 Task: Set up a 2-hour wildlife conservation volunteering experience to protect and care for local wildlife.
Action: Mouse pressed left at (403, 165)
Screenshot: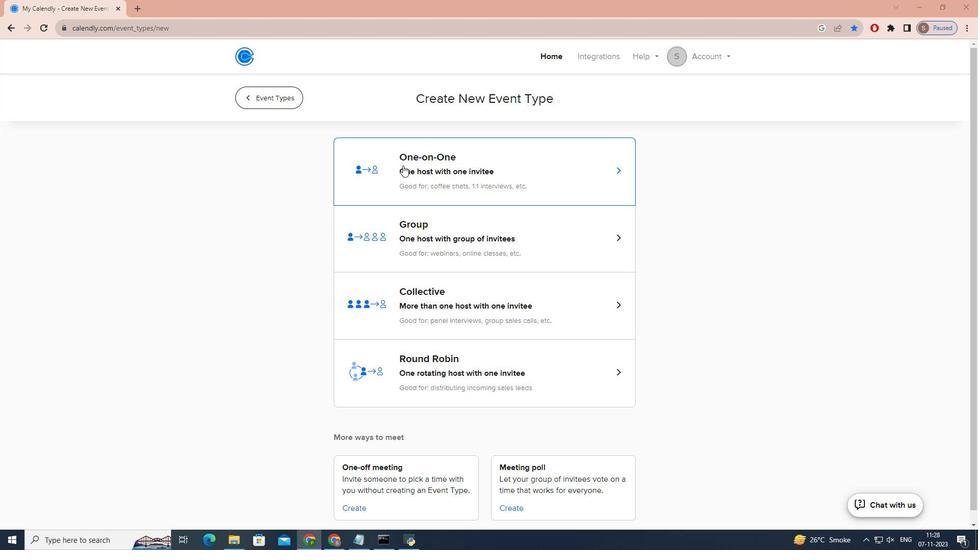 
Action: Key pressed w<Key.caps_lock>ILDLIFE<Key.space><Key.caps_lock>c<Key.caps_lock>ONSERVATION<Key.space><Key.caps_lock>v<Key.caps_lock>OLUNTEERING<Key.space><Key.caps_lock>e<Key.caps_lock>XPERIENCE
Screenshot: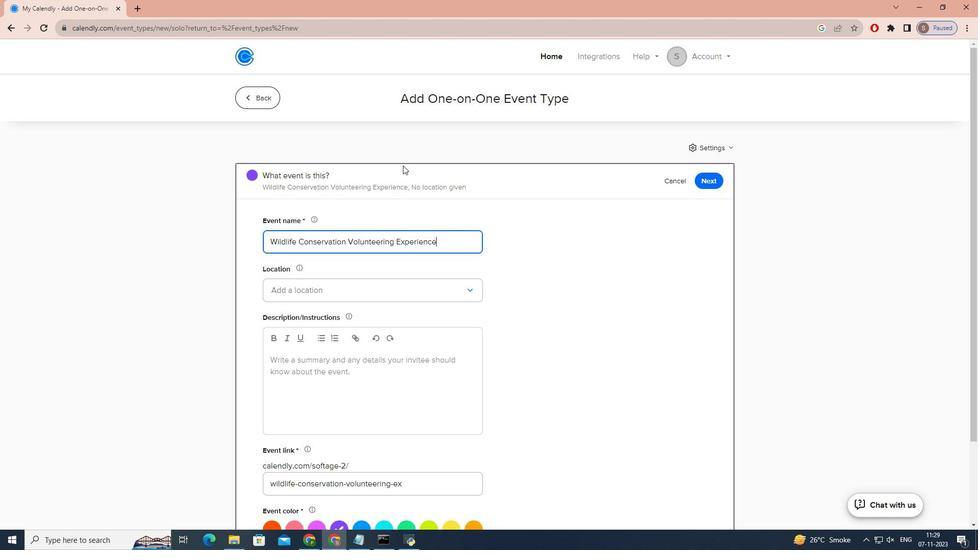 
Action: Mouse moved to (464, 290)
Screenshot: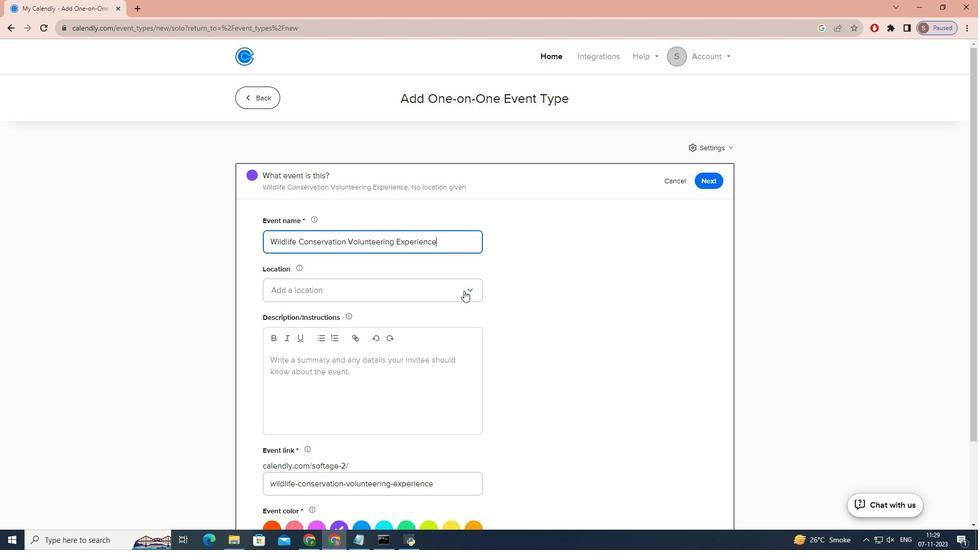 
Action: Mouse pressed left at (464, 290)
Screenshot: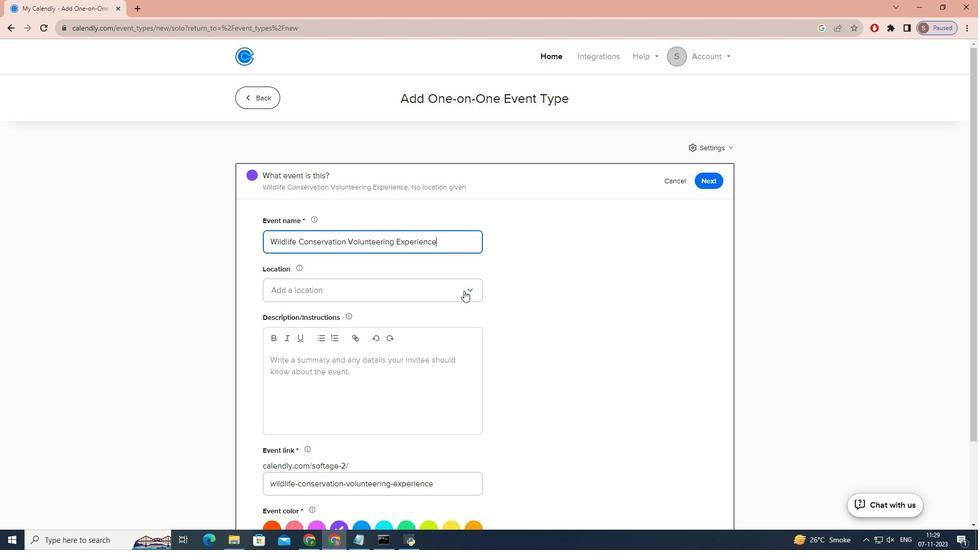 
Action: Mouse moved to (453, 315)
Screenshot: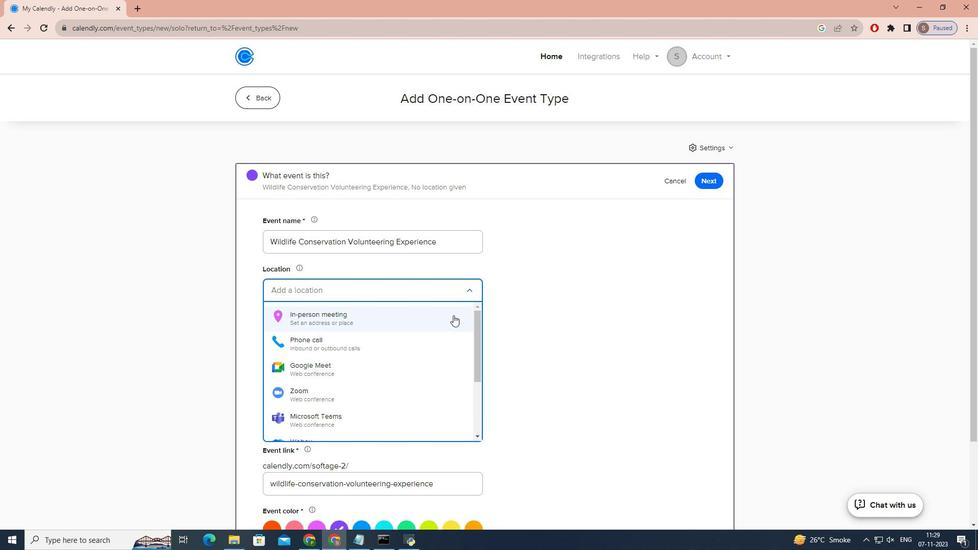 
Action: Mouse pressed left at (453, 315)
Screenshot: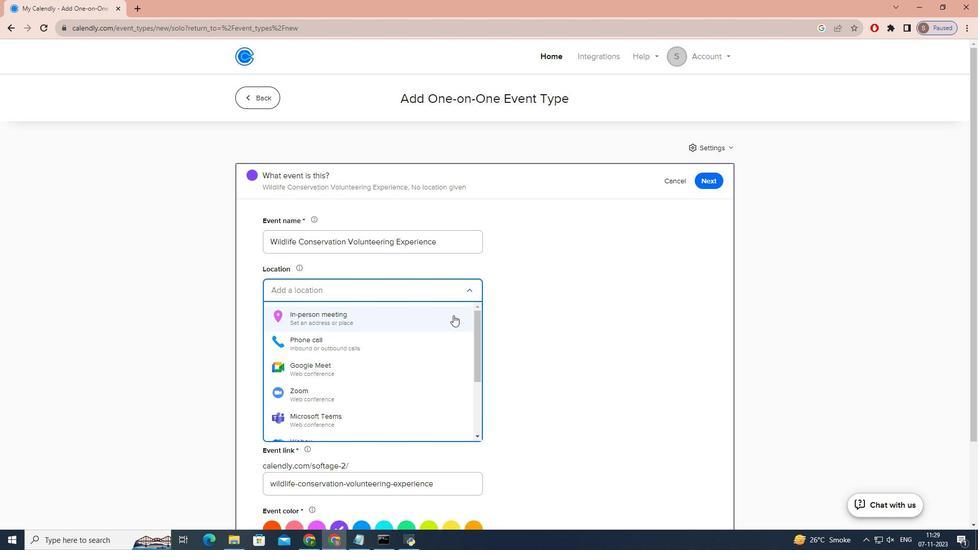 
Action: Mouse moved to (446, 172)
Screenshot: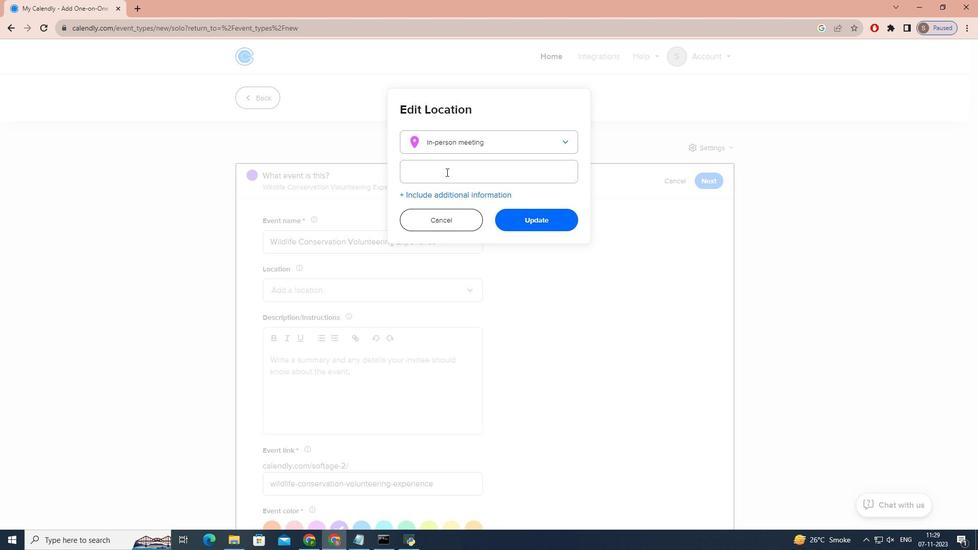 
Action: Mouse pressed left at (446, 172)
Screenshot: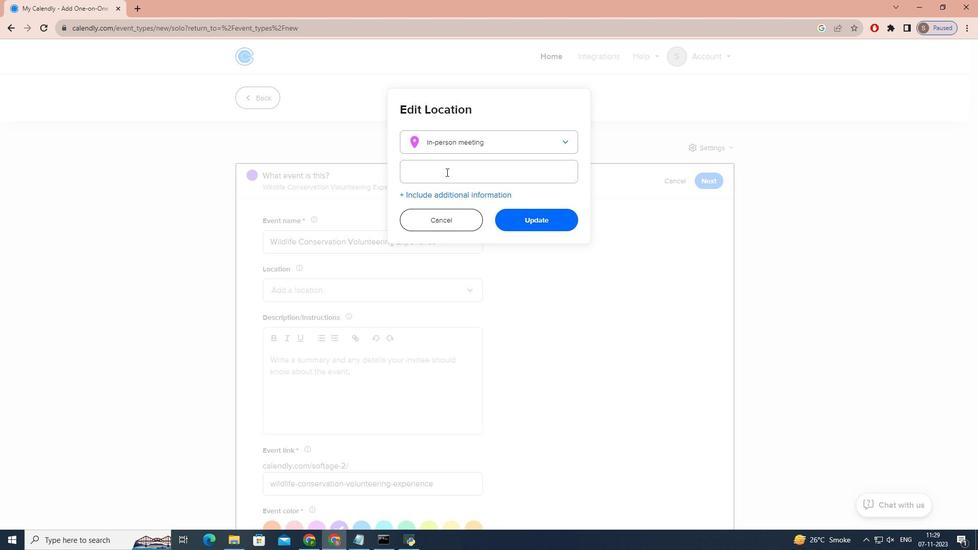 
Action: Key pressed <Key.caps_lock>g<Key.caps_lock>REAT<Key.space><Key.caps_lock>s<Key.caps_lock>MOKY<Key.space><Key.caps_lock>m<Key.caps_lock>OUNTAINS<Key.space>N<Key.backspace><Key.caps_lock>n<Key.caps_lock>ATIONAL<Key.space><Key.caps_lock>p<Key.caps_lock>ARK,<Key.space><Key.caps_lock>n<Key.caps_lock>ORTH<Key.space><Key.caps_lock>c<Key.caps_lock>AROLINA
Screenshot: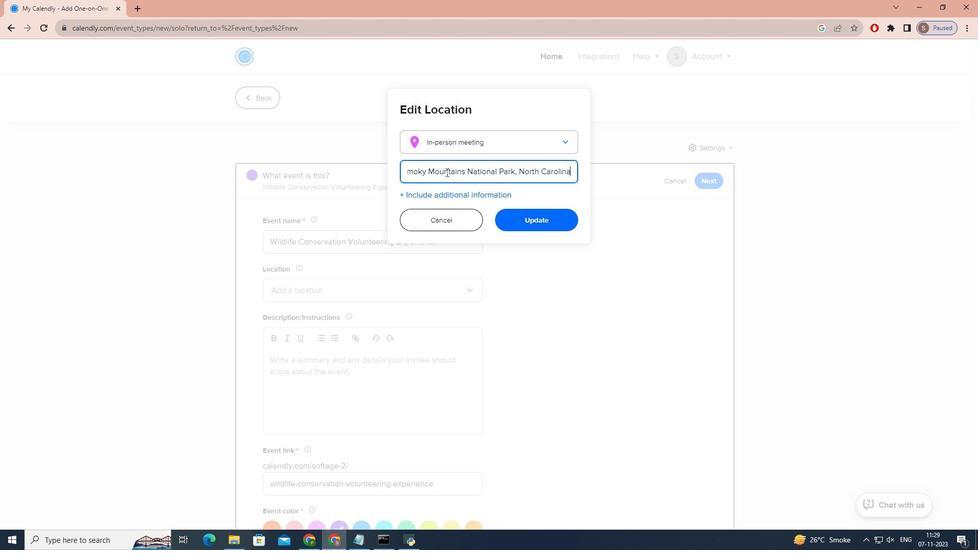 
Action: Mouse moved to (550, 215)
Screenshot: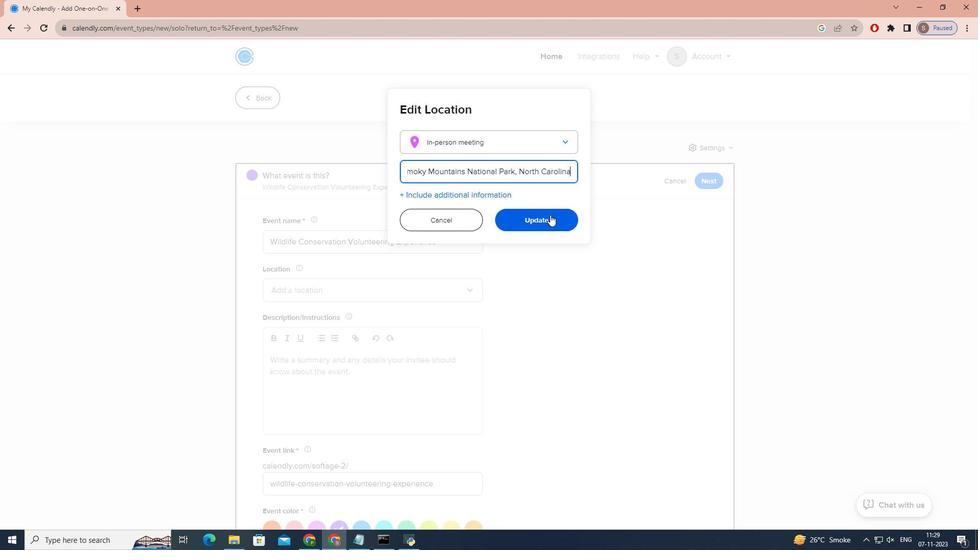 
Action: Mouse pressed left at (550, 215)
Screenshot: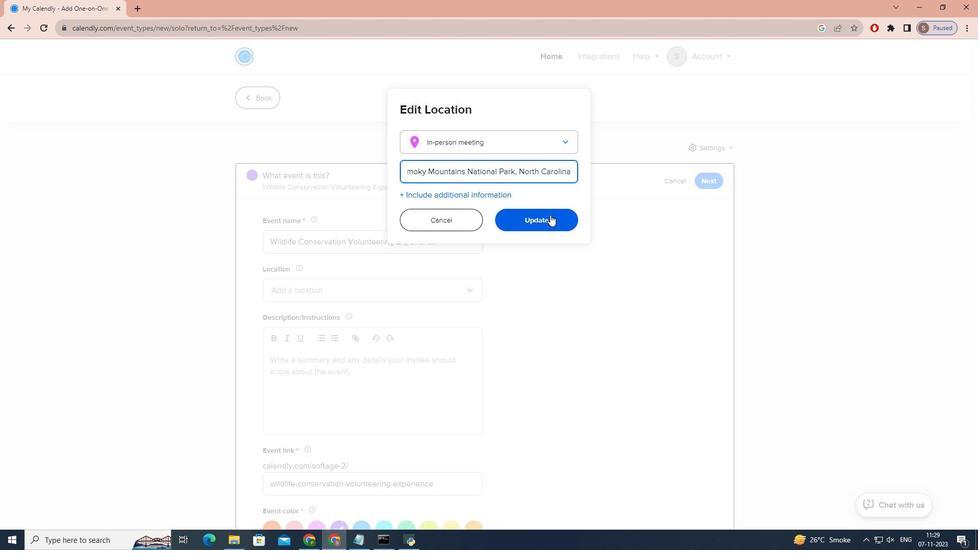 
Action: Mouse moved to (364, 396)
Screenshot: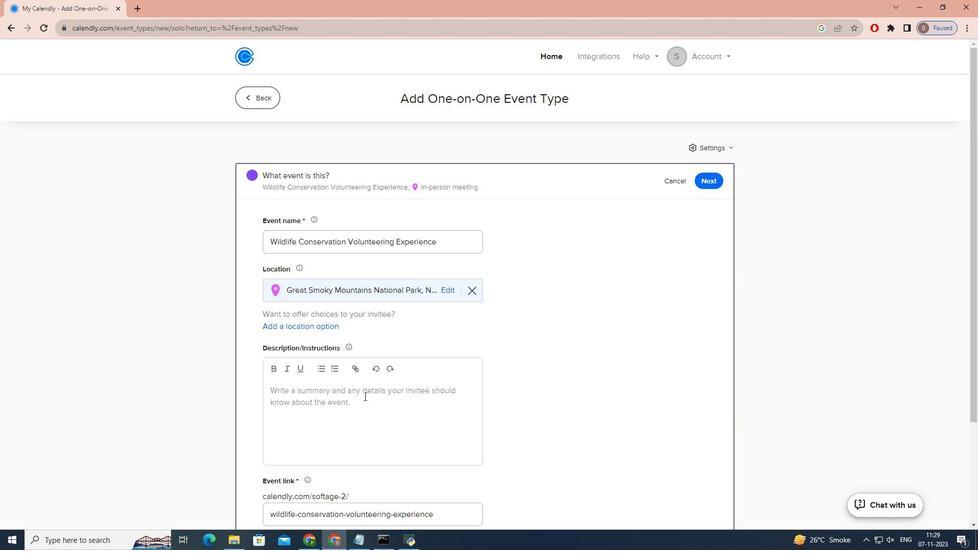
Action: Mouse pressed left at (364, 396)
Screenshot: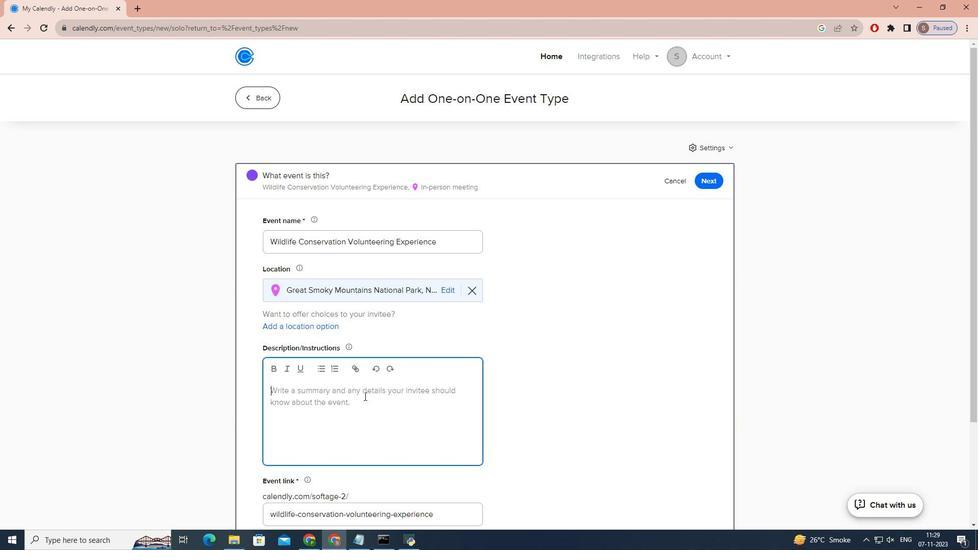 
Action: Key pressed <Key.caps_lock>l<Key.caps_lock>ET'S<Key.space>JOIN<Key.space>FOR<Key.space>A<Key.space><Key.backspace><Key.backspace><Key.backspace><Key.backspace><Key.backspace><Key.backspace>THIS<Key.space>FULFILLING<Key.space>WILDLIFE<Key.space>CONSERVATION<Key.space>VOLUNTEERING<Key.space>EXPERIENCE<Key.space>WHERE<Key.space>U<Key.backspace>YOU<Key.space>CAN<Key.space>MAKE<Key.space>A<Key.space>REAL<Key.space>P<Key.backspace>IMPACT<Key.space>ON<Key.space>THE<Key.space>WELL-BI<Key.backspace>EING<Key.space>OF<Key.space>OUR<Key.space>LOCAL<Key.space>WILDLIFE.<Key.space><Key.caps_lock>w<Key.caps_lock>HETHER<Key.space>YOU'RE<Key.space>A<Key.space>NATURE<Key.space>ENTHUSIAST,<Key.space>MANI<Key.backspace><Key.backspace><Key.backspace><Key.backspace>ANIMAL<Key.space>LOVER,<Key.space>OR<Key.space>SIMPLY<Key.space>LOOKING<Key.space>FOR<Key.space>A<Key.space>MEANINGFUL<Key.space>WQAY<Key.space>TO<Key.space>GIVE<Key.space>BACK<Key.space>TO<Key.space>YOUR<Key.space>COMMUNITY,<Key.space>THIS<Key.space>EVENT<Key.space>IS<Key.space>PERFECT<Key.space>FOR<Key.space>YOU<Key.shift>!<Key.space>
Screenshot: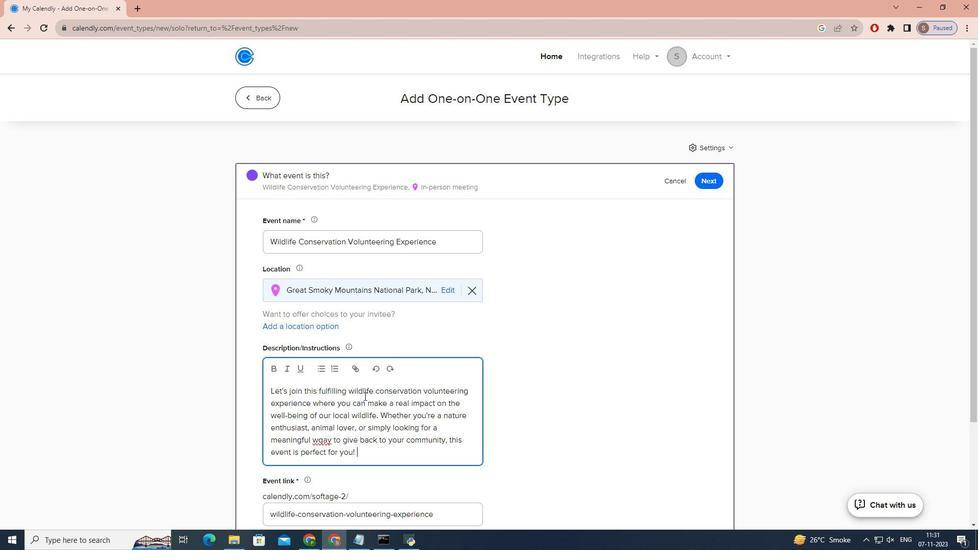 
Action: Mouse moved to (324, 442)
Screenshot: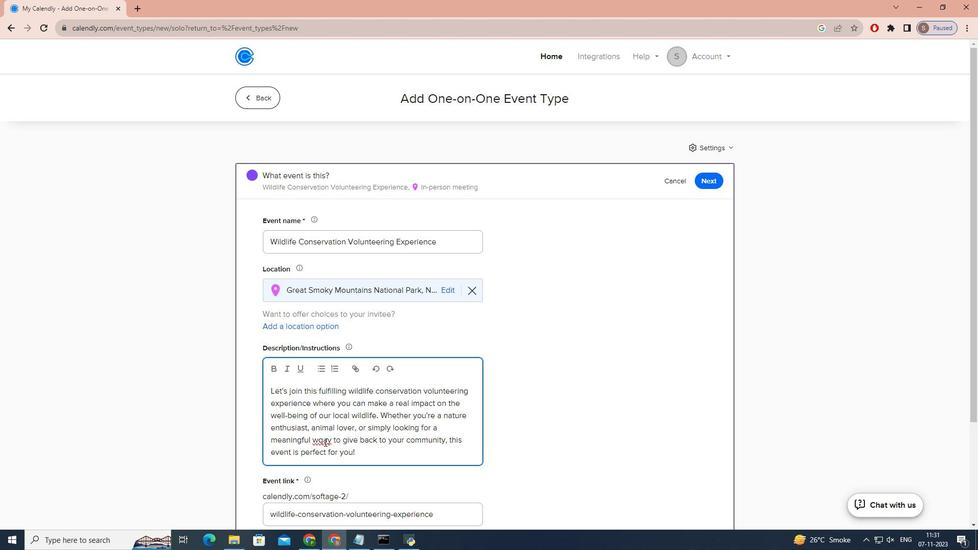 
Action: Mouse pressed left at (324, 442)
Screenshot: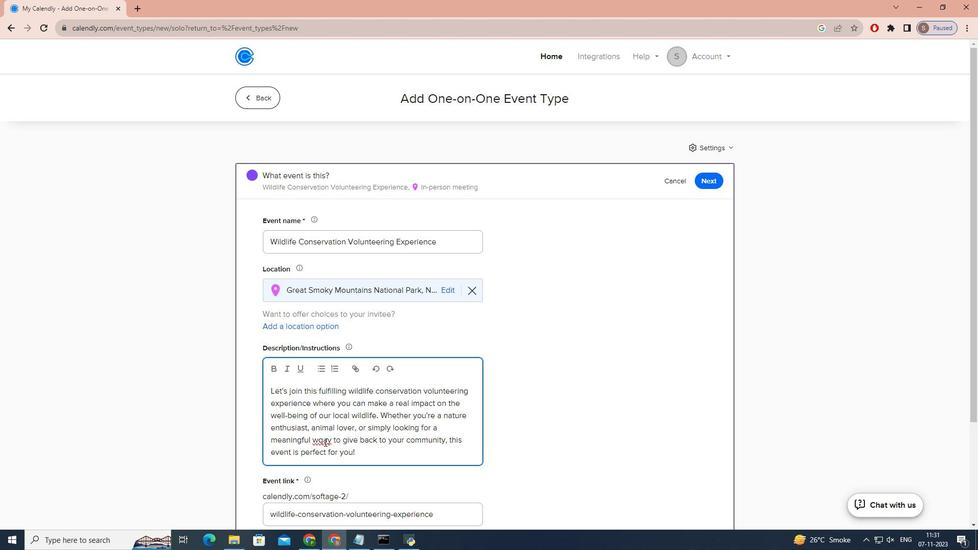 
Action: Key pressed <Key.backspace>
Screenshot: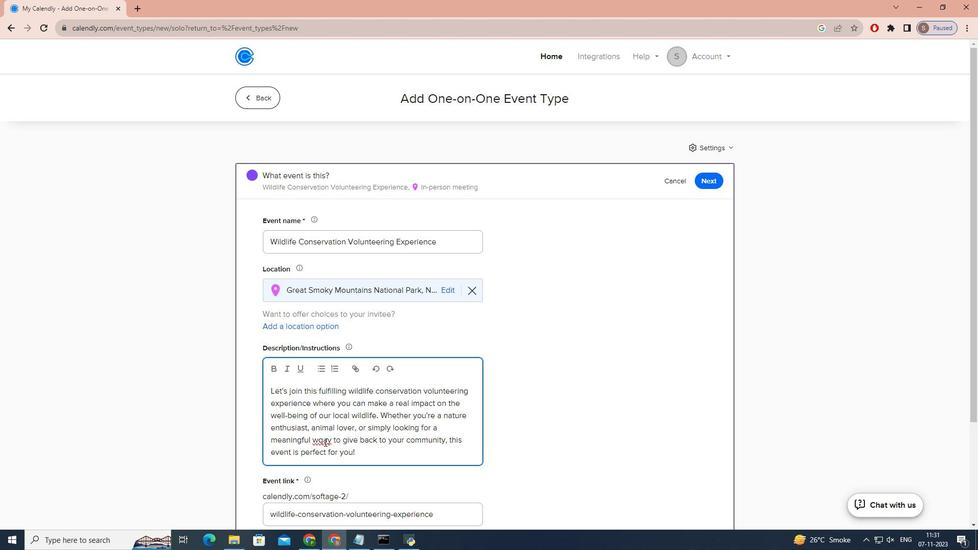 
Action: Mouse moved to (372, 456)
Screenshot: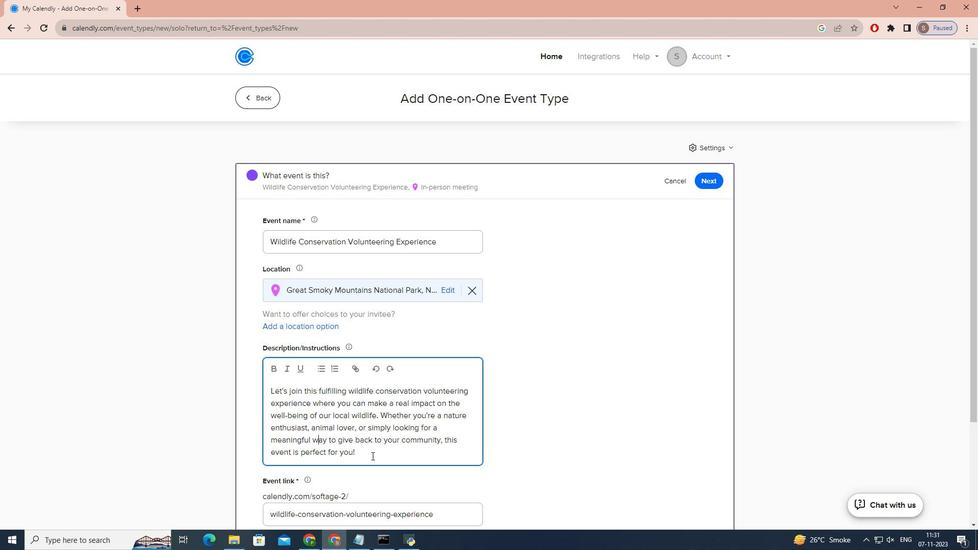 
Action: Mouse pressed left at (372, 456)
Screenshot: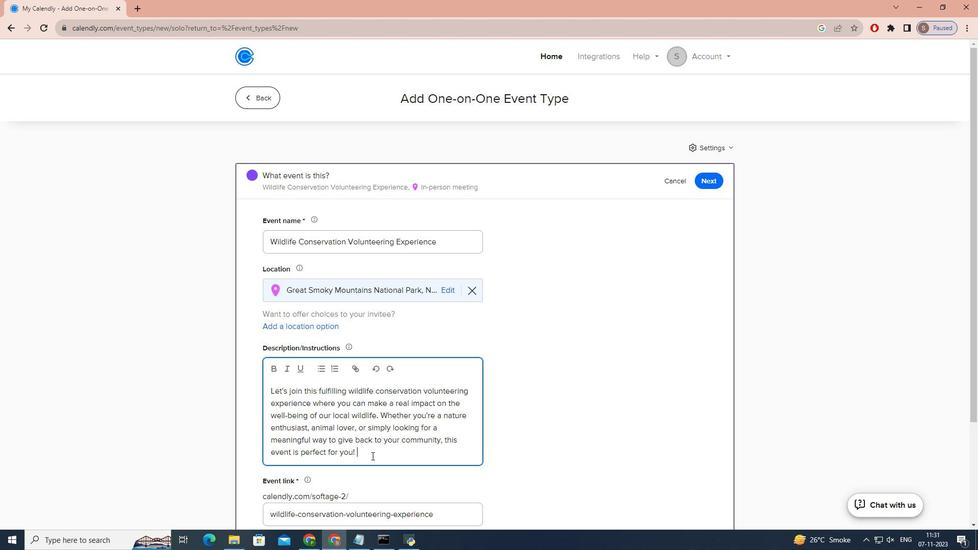 
Action: Mouse moved to (372, 454)
Screenshot: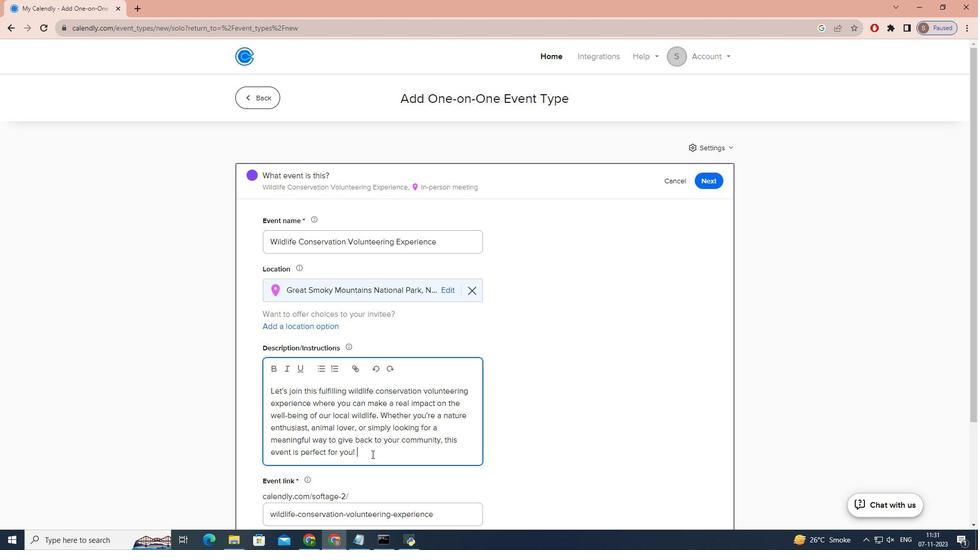 
Action: Key pressed <Key.enter><Key.caps_lock>d<Key.caps_lock>URING<Key.space>THIS<Key.space>VOLUNTEERING<Key.space>EXPERIENCE
Screenshot: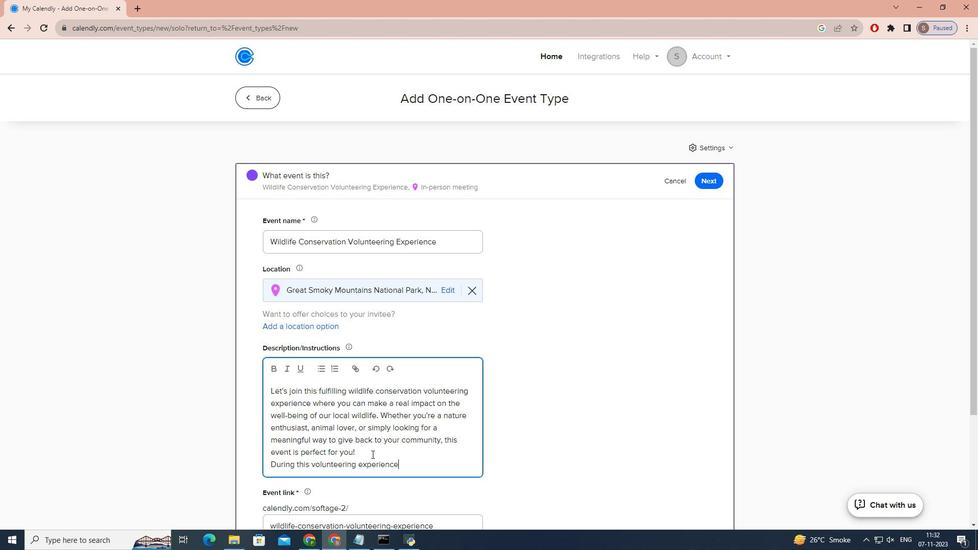 
Action: Mouse moved to (371, 454)
Screenshot: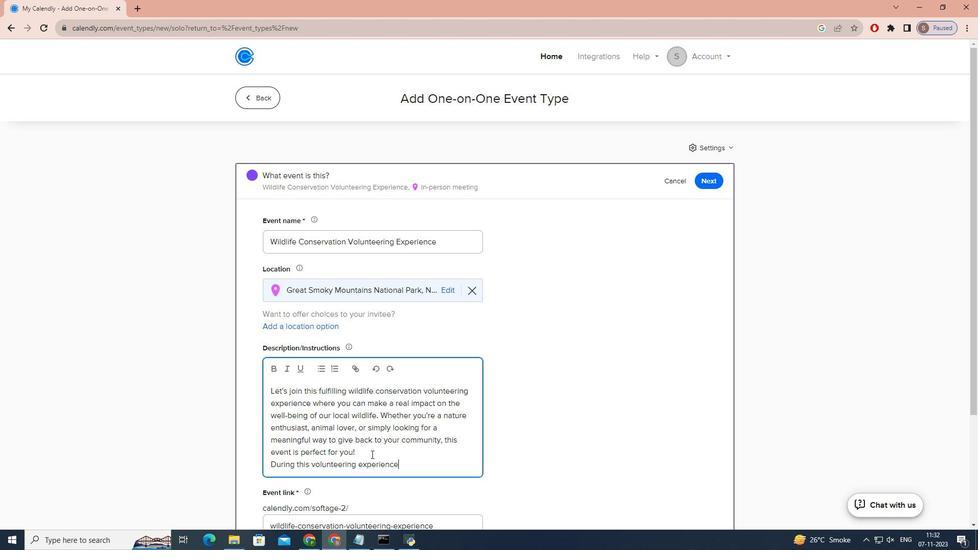 
Action: Key pressed ,<Key.space>YOU'LL<Key.space>HAVE<Key.space>THE<Key.space>OPPORTUNITY<Key.space>TO<Key.space>ACTIVELY<Key.space>PRATICIPATE<Key.space>IN<Key.space>THE<Key.space>CONSEV<Key.backspace>RVATION<Key.space>
Screenshot: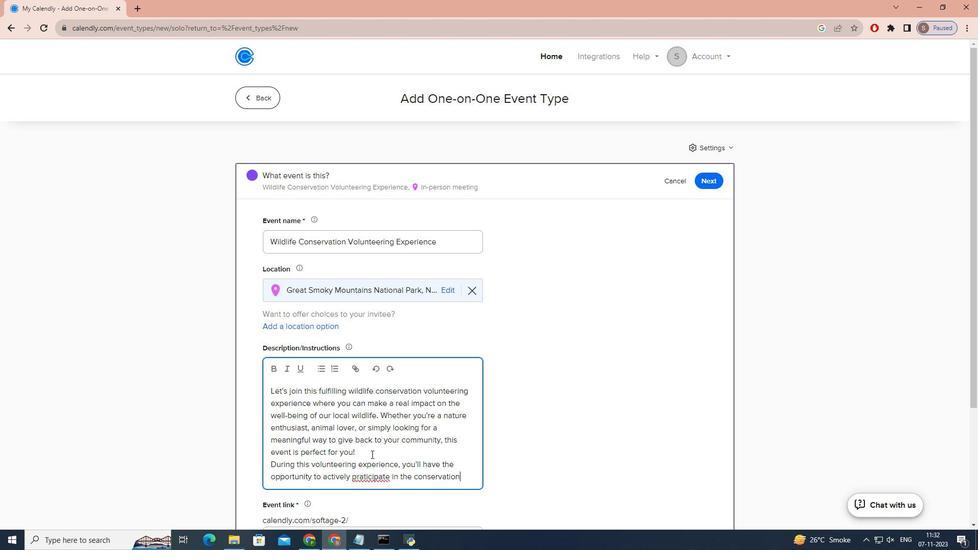 
Action: Mouse moved to (358, 479)
Screenshot: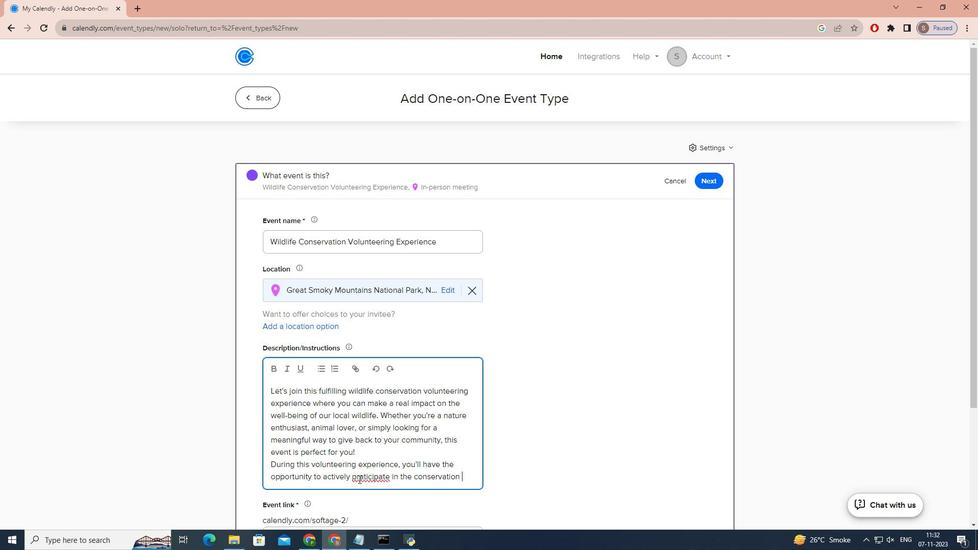 
Action: Mouse pressed left at (358, 479)
Screenshot: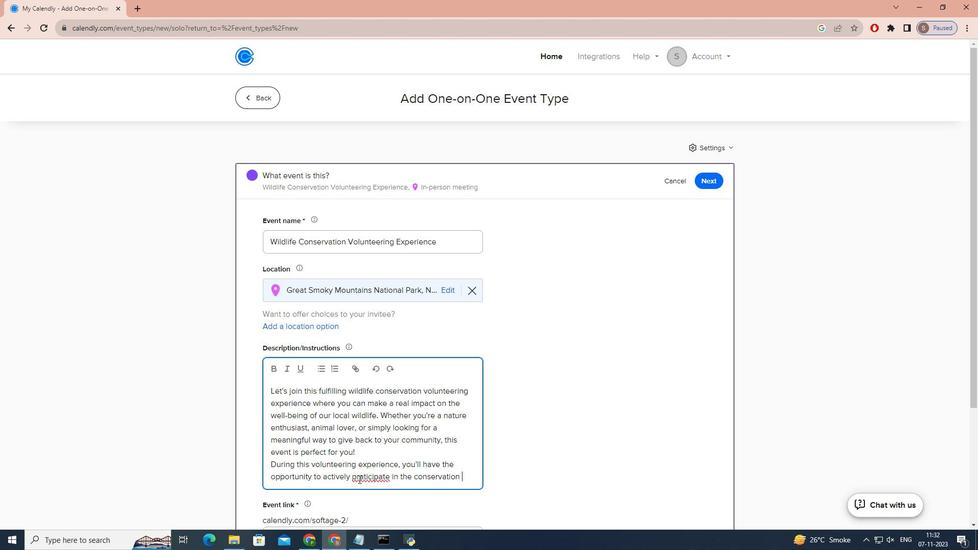 
Action: Key pressed <Key.backspace><Key.right>R
Screenshot: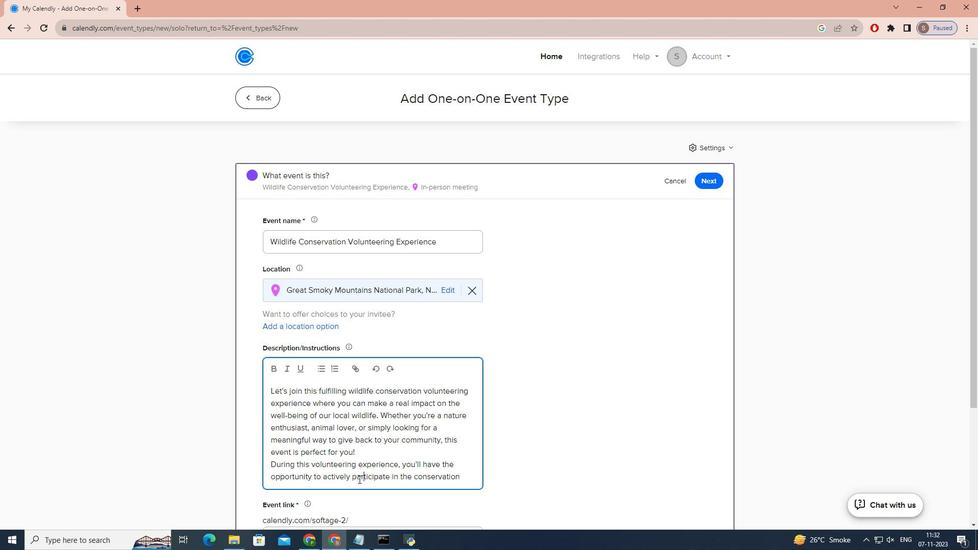 
Action: Mouse moved to (476, 480)
Screenshot: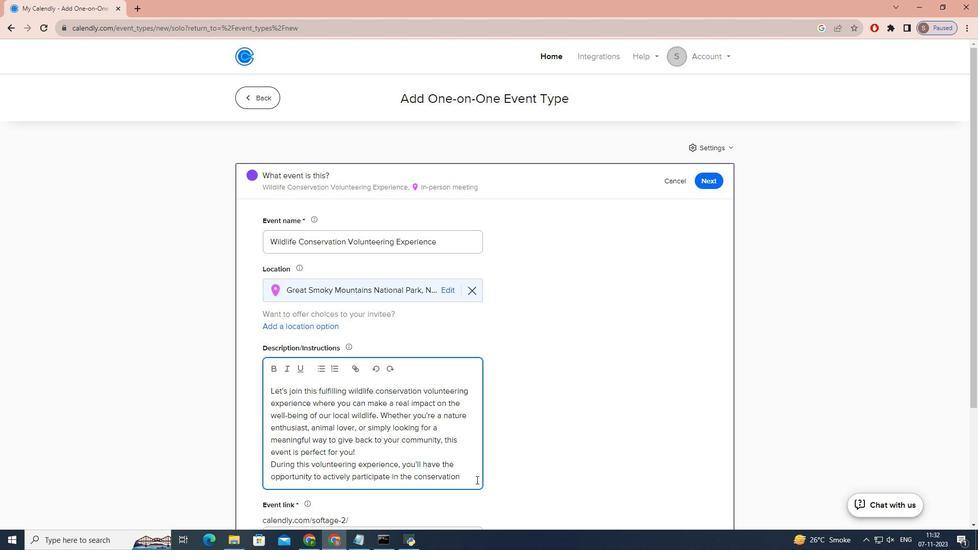 
Action: Mouse pressed left at (476, 480)
Screenshot: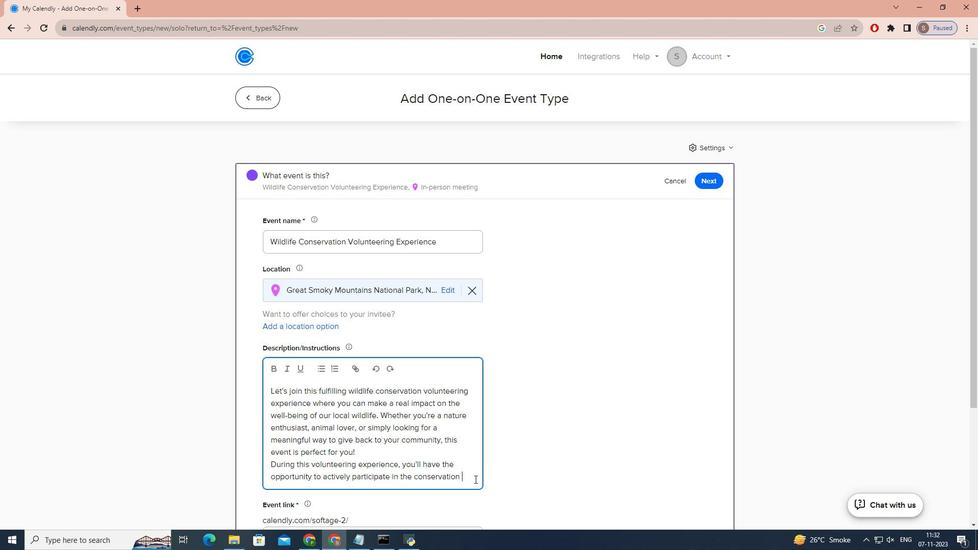 
Action: Mouse moved to (474, 479)
Screenshot: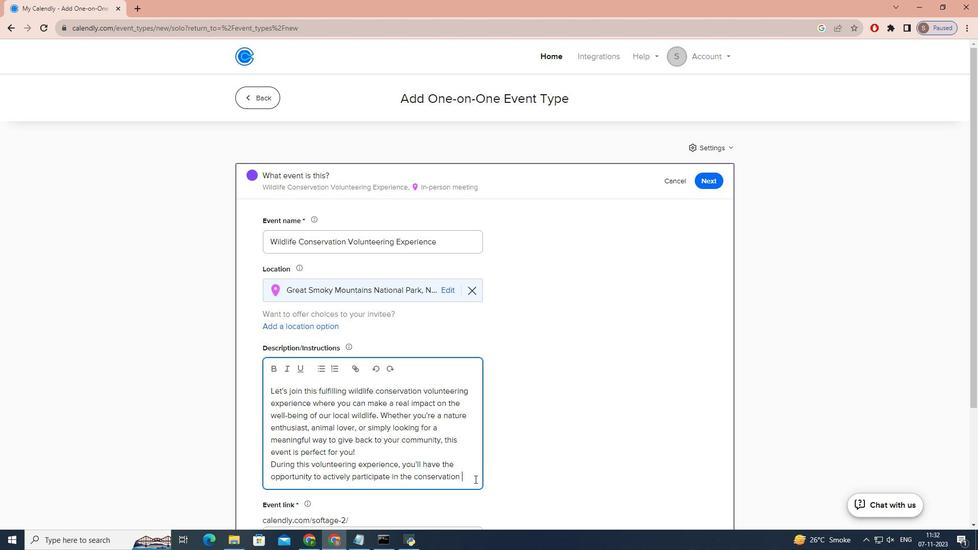 
Action: Key pressed EFFORTS<Key.space>AIMED<Key.space>AT<Key.space>PRSERVING<Key.space>THE<Key.space>NATURAL<Key.space>HABITST<Key.space>AND<Key.space>ENSURING<Key.space>THE<Key.space>SAFETY<Key.space>OF<Key.space>OUR<Key.space>LOCAL<Key.space>WILDLIFE.<Key.space>O<Key.caps_lock>ur<Key.space>team<Key.space>of<Key.space>experts<Key.backspace><Key.backspace><Key.backspace><Key.backspace><Key.backspace><Key.backspace><Key.backspace><Key.backspace><Key.backspace><Key.backspace><Key.backspace><Key.backspace><Key.backspace><Key.backspace><Key.backspace><Key.backspace><Key.backspace><Key.backspace><Key.caps_lock><Key.backspace><Key.caps_lock>o<Key.caps_lock>UR<Key.space>TEAM<Key.space>OF<Key.space>EXPR<Key.backspace>ERTS
Screenshot: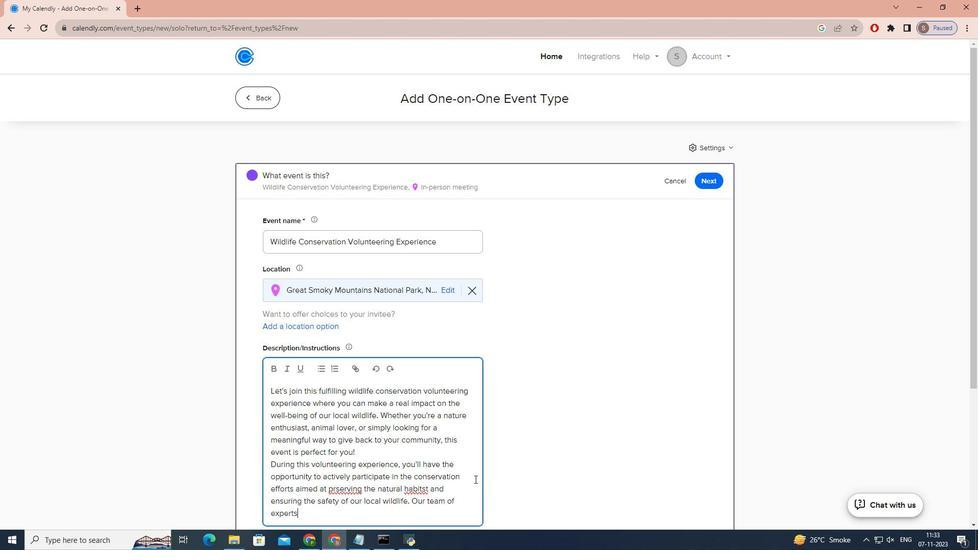 
Action: Mouse moved to (339, 488)
Screenshot: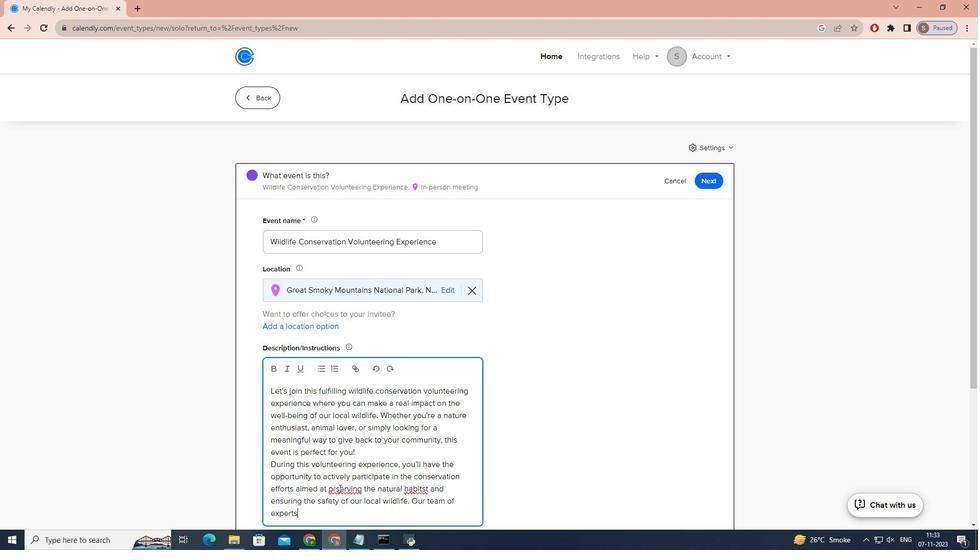 
Action: Mouse pressed left at (339, 488)
Screenshot: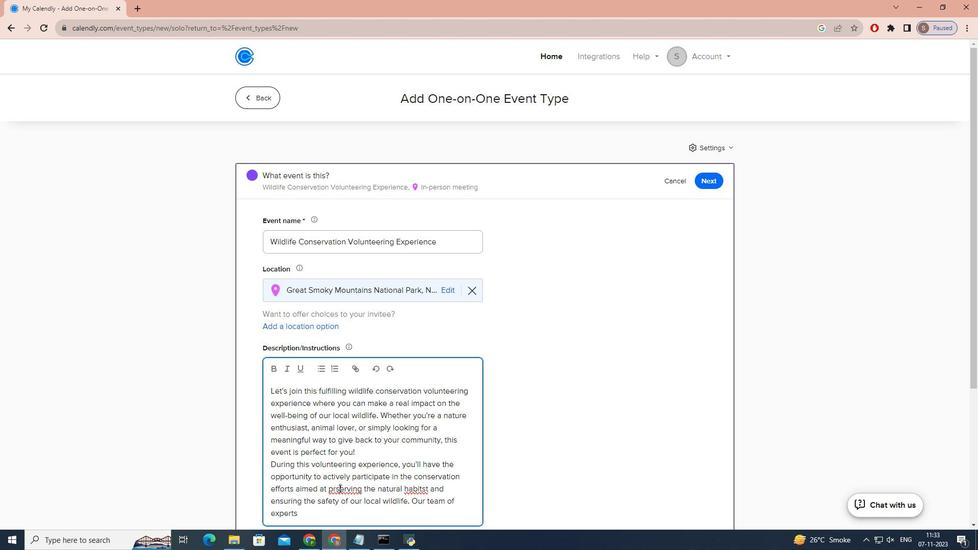 
Action: Mouse moved to (348, 494)
Screenshot: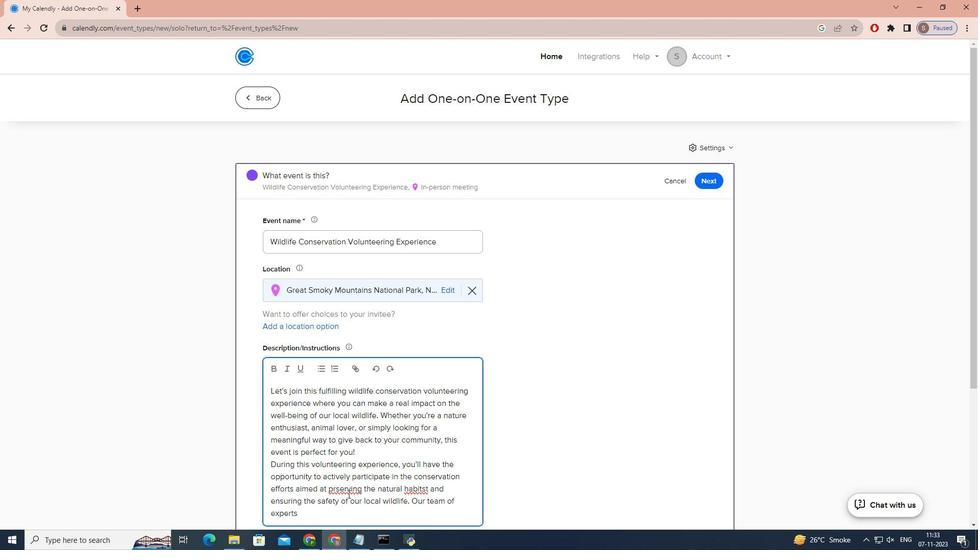 
Action: Mouse pressed left at (348, 494)
Screenshot: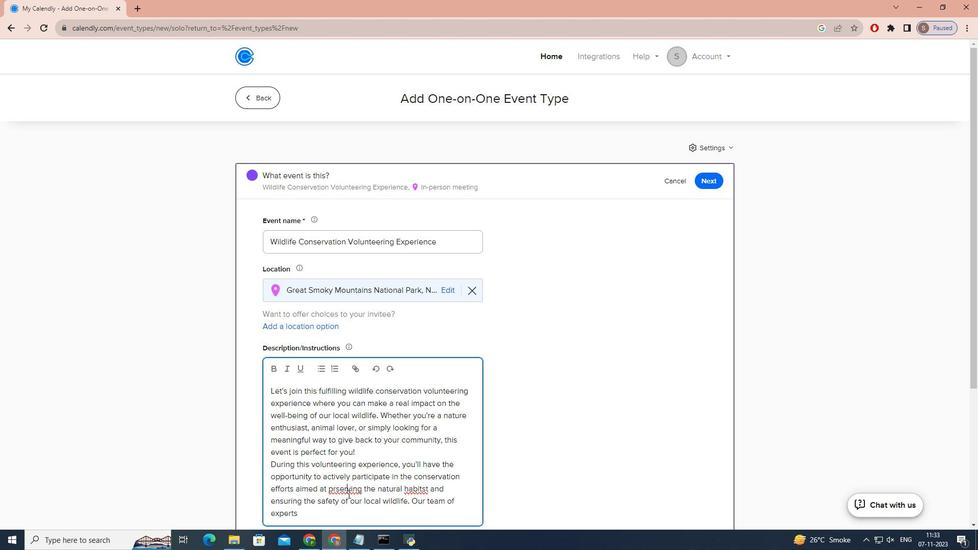 
Action: Mouse moved to (427, 490)
Screenshot: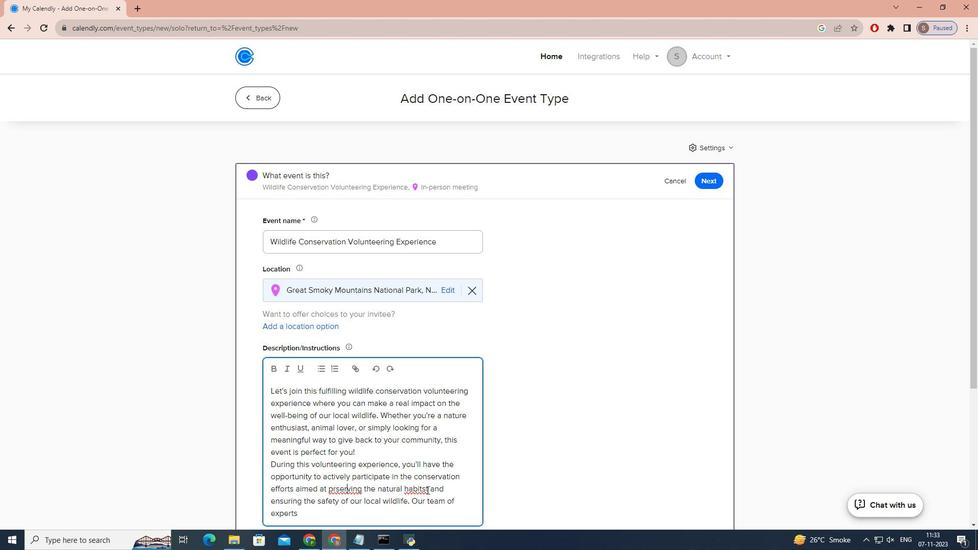 
Action: Mouse pressed left at (427, 490)
Screenshot: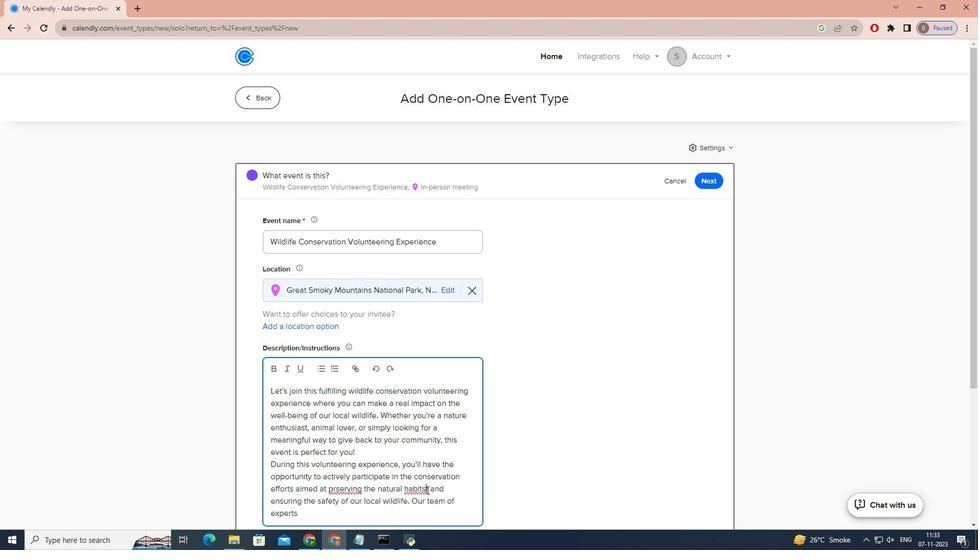 
Action: Mouse moved to (426, 489)
Screenshot: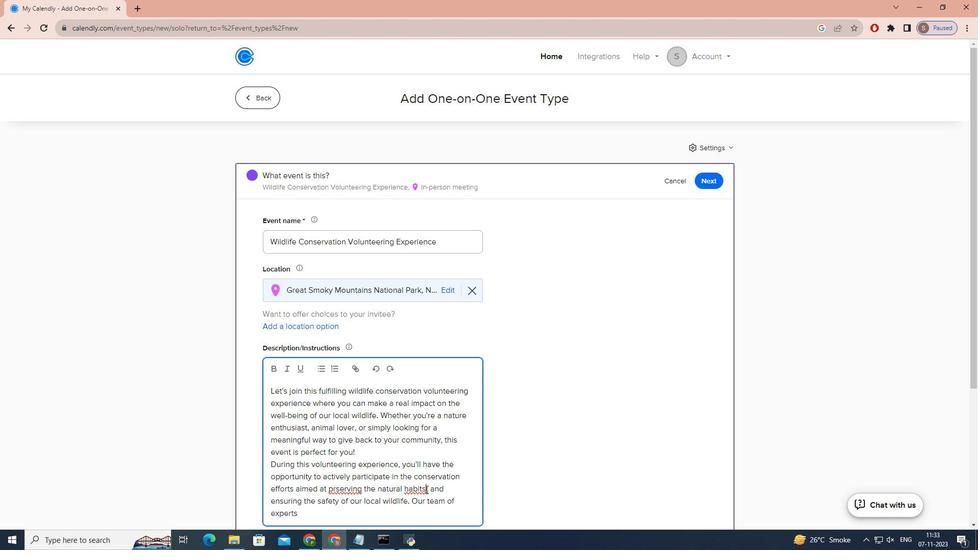 
Action: Mouse pressed left at (426, 489)
Screenshot: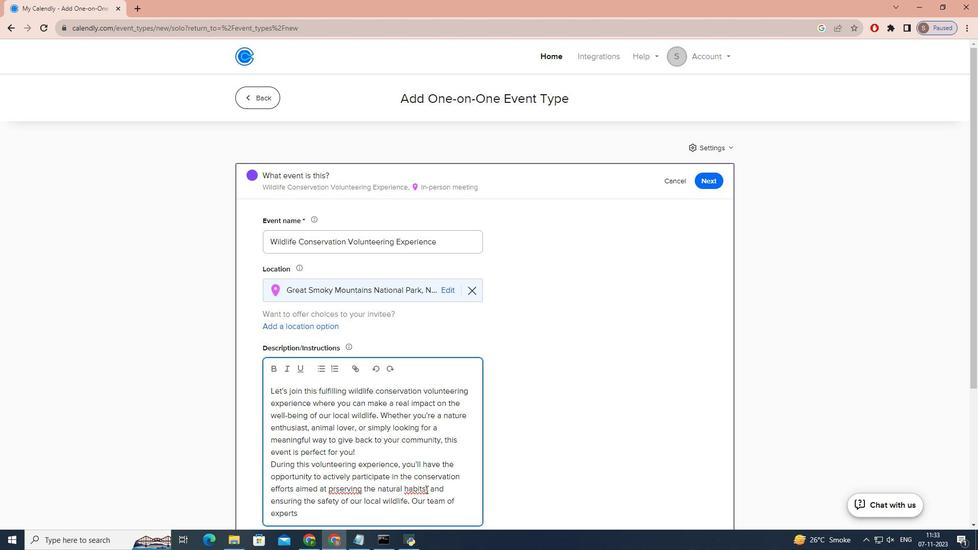 
Action: Mouse moved to (421, 489)
Screenshot: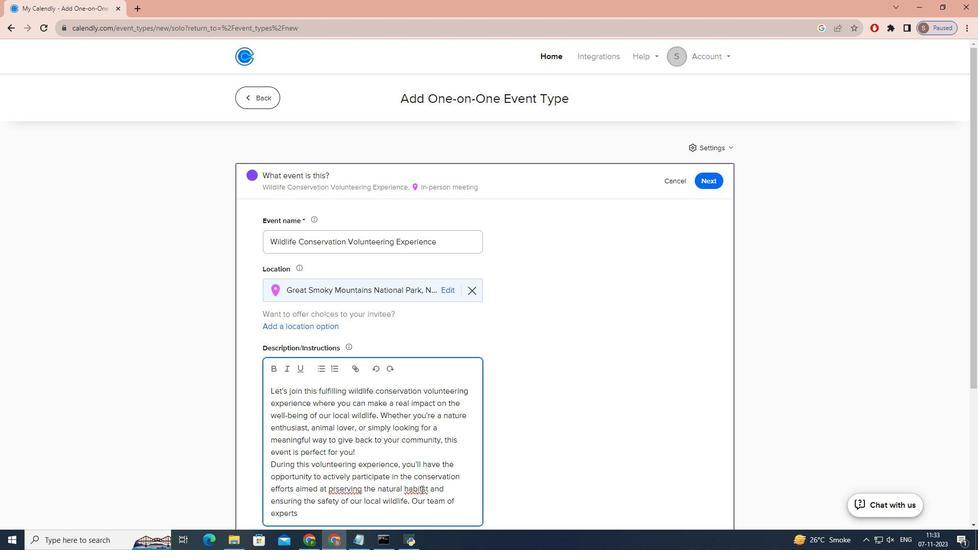 
Action: Key pressed <Key.backspace>A
Screenshot: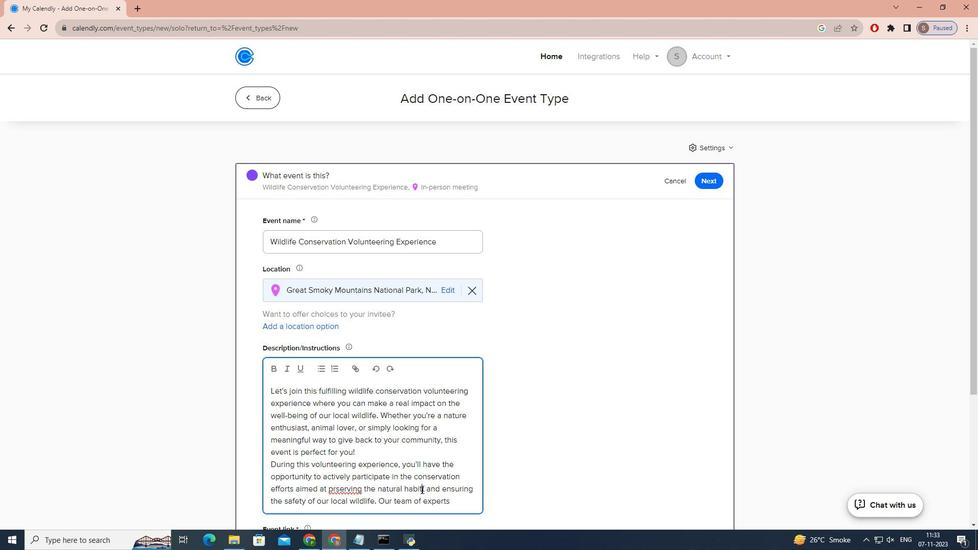 
Action: Mouse moved to (313, 513)
Screenshot: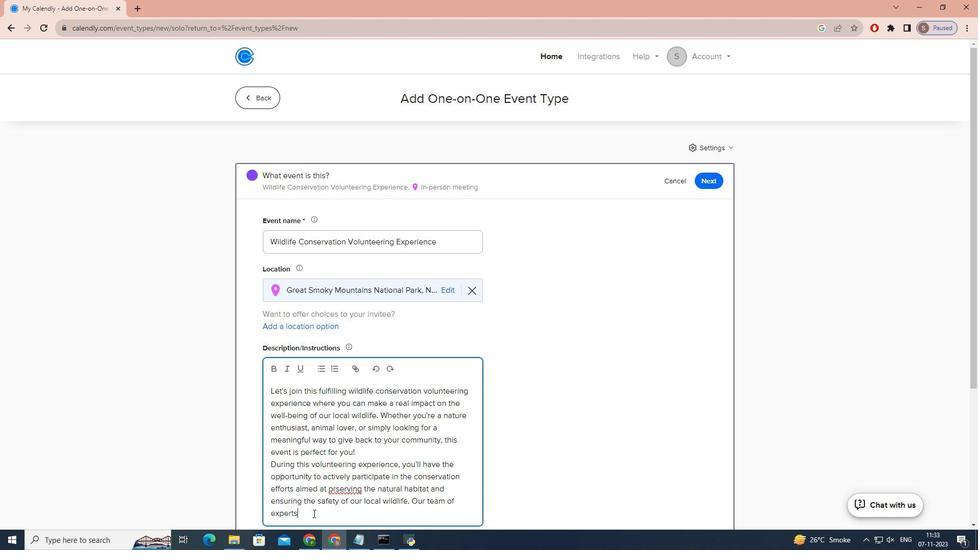 
Action: Mouse pressed left at (313, 513)
Screenshot: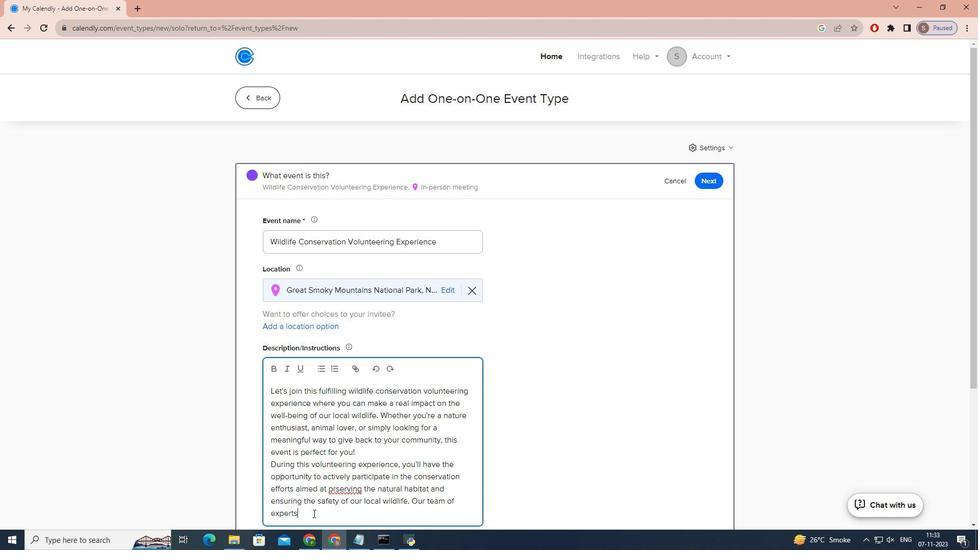 
Action: Mouse moved to (339, 492)
Screenshot: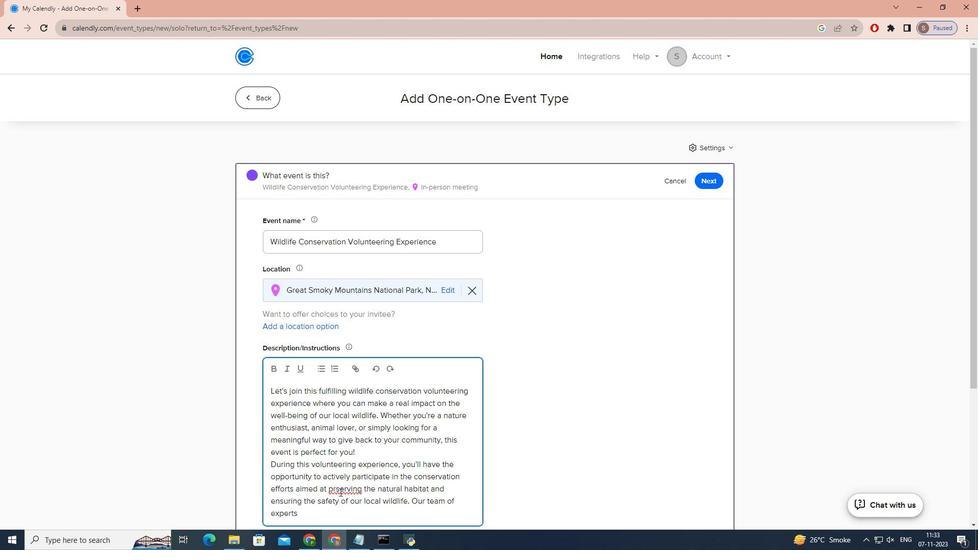 
Action: Mouse pressed left at (339, 492)
Screenshot: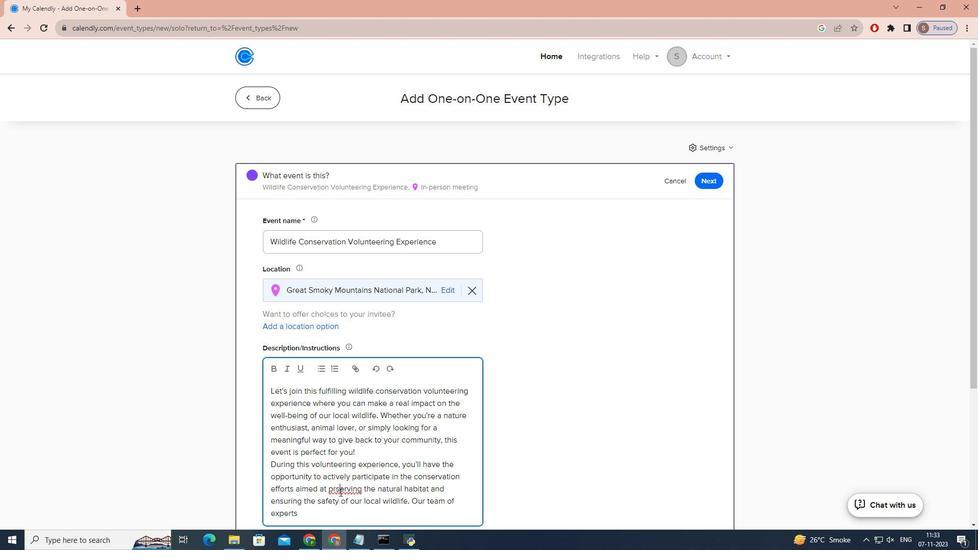 
Action: Mouse moved to (334, 492)
Screenshot: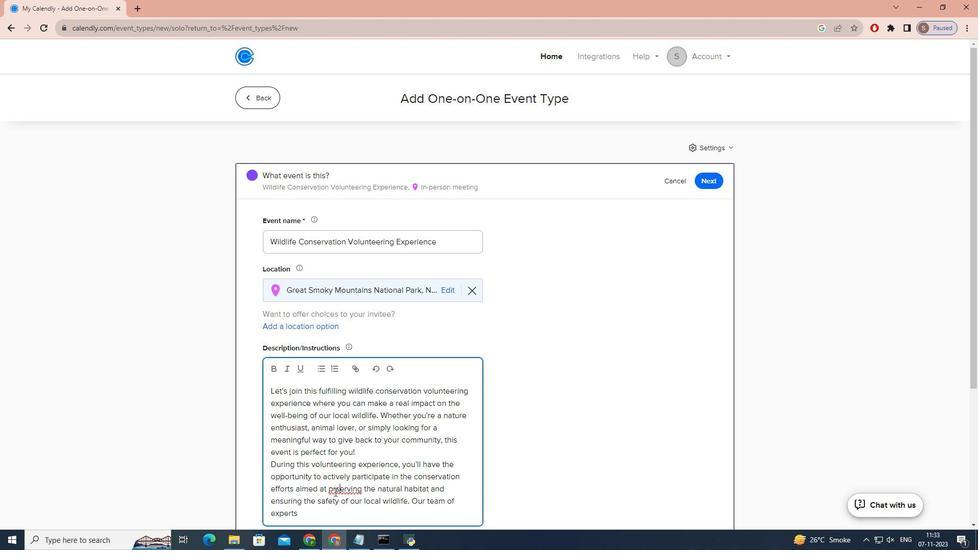 
Action: Key pressed <Key.backspace>E<Key.right><Key.backspace>S
Screenshot: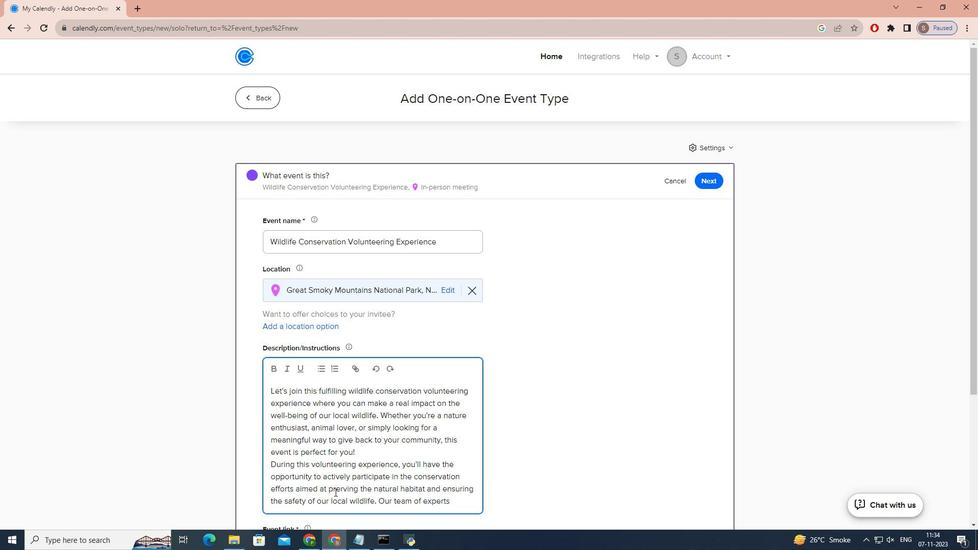 
Action: Mouse moved to (316, 517)
Screenshot: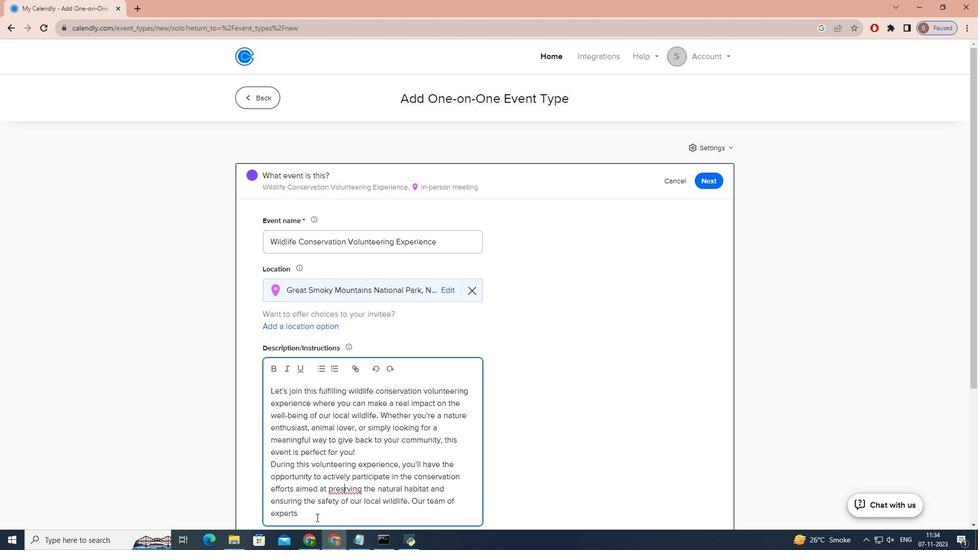 
Action: Mouse pressed left at (316, 517)
Screenshot: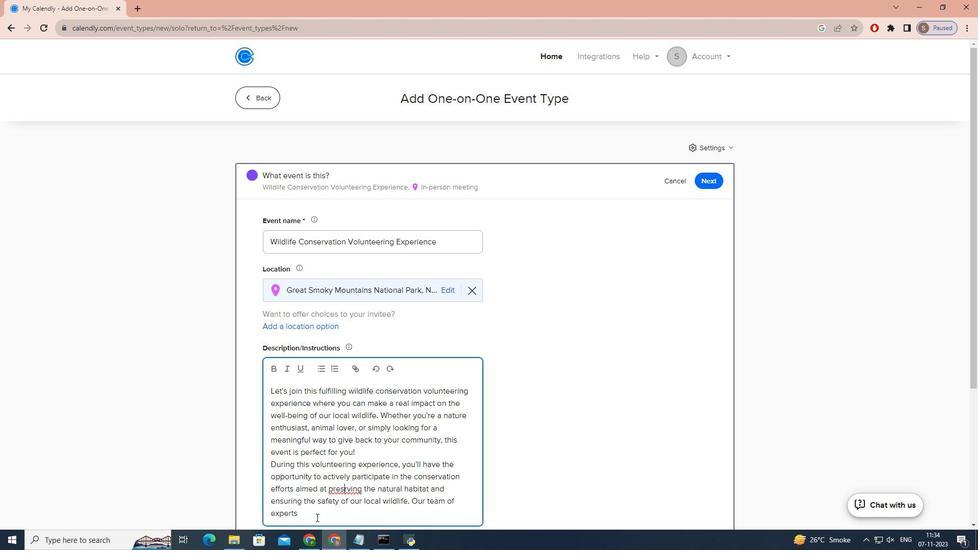 
Action: Mouse moved to (342, 490)
Screenshot: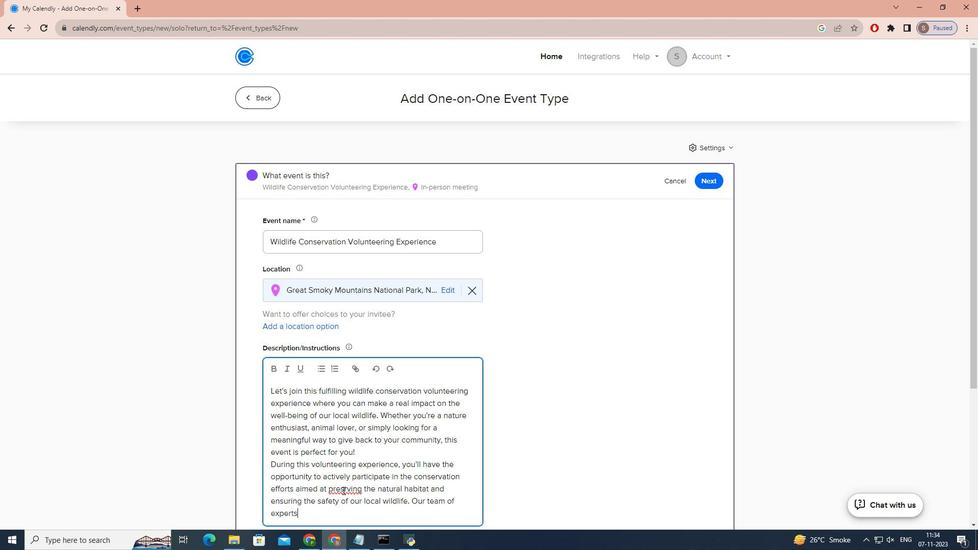 
Action: Mouse pressed left at (342, 490)
Screenshot: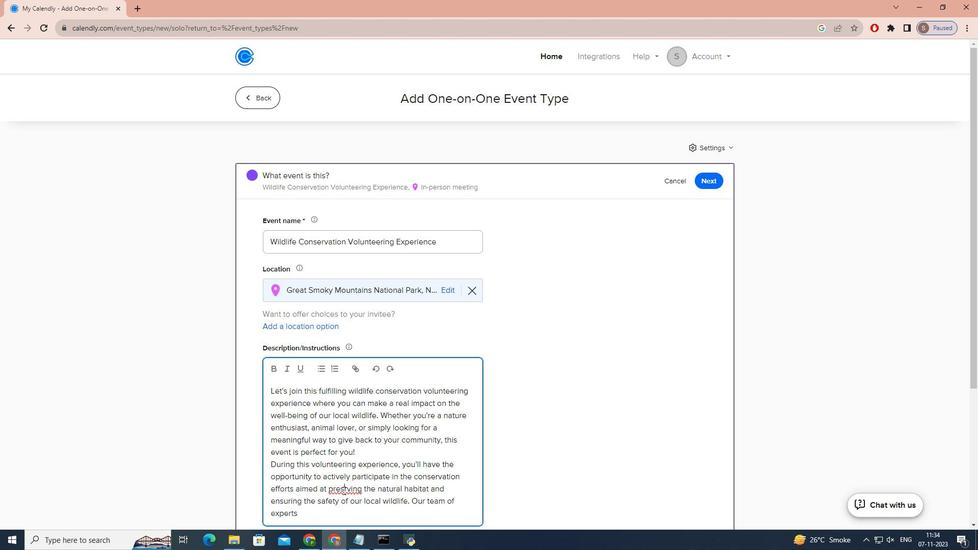 
Action: Mouse moved to (343, 490)
Screenshot: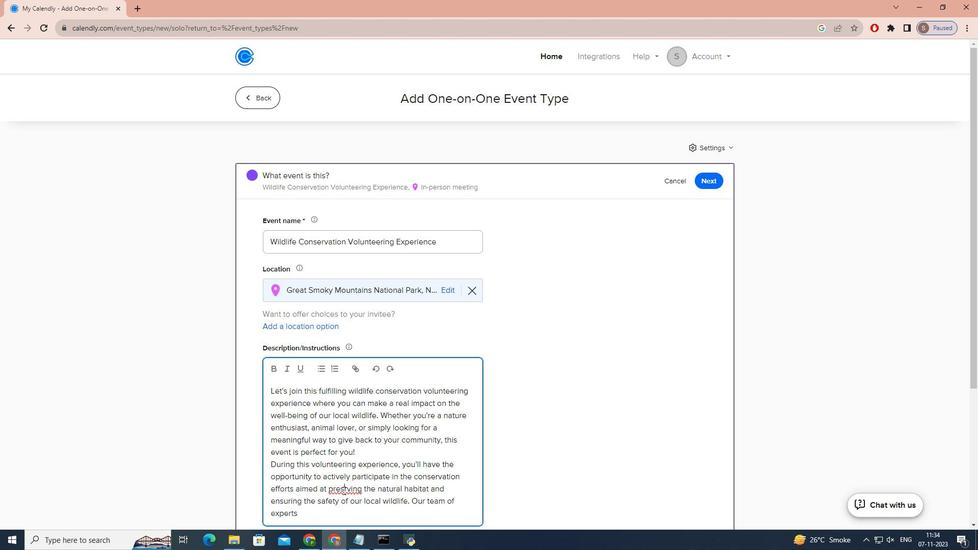 
Action: Key pressed E
Screenshot: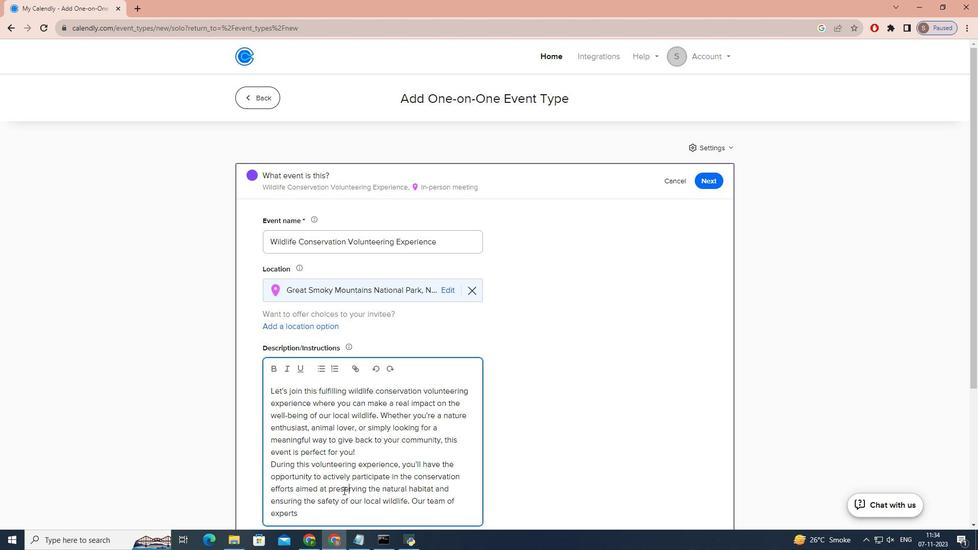 
Action: Mouse moved to (333, 508)
Screenshot: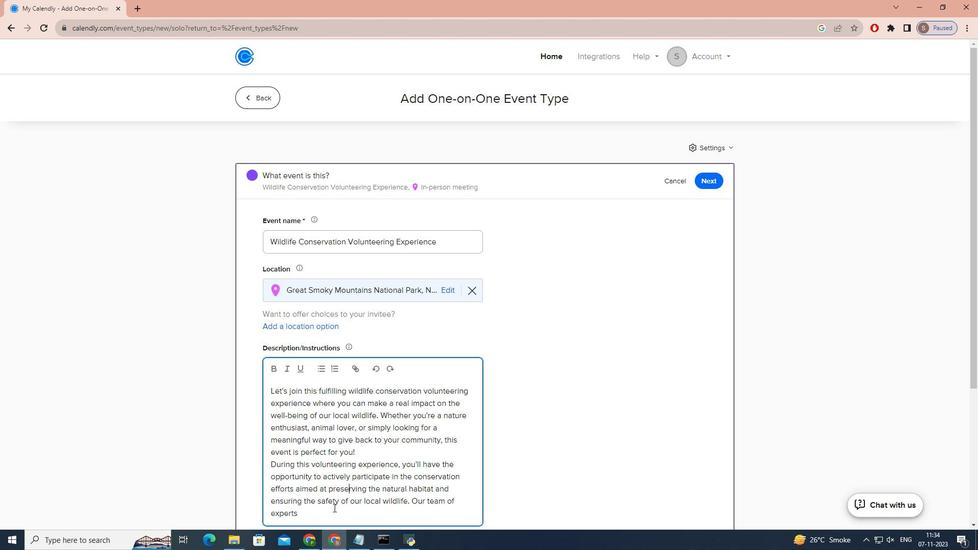 
Action: Mouse pressed left at (333, 508)
Screenshot: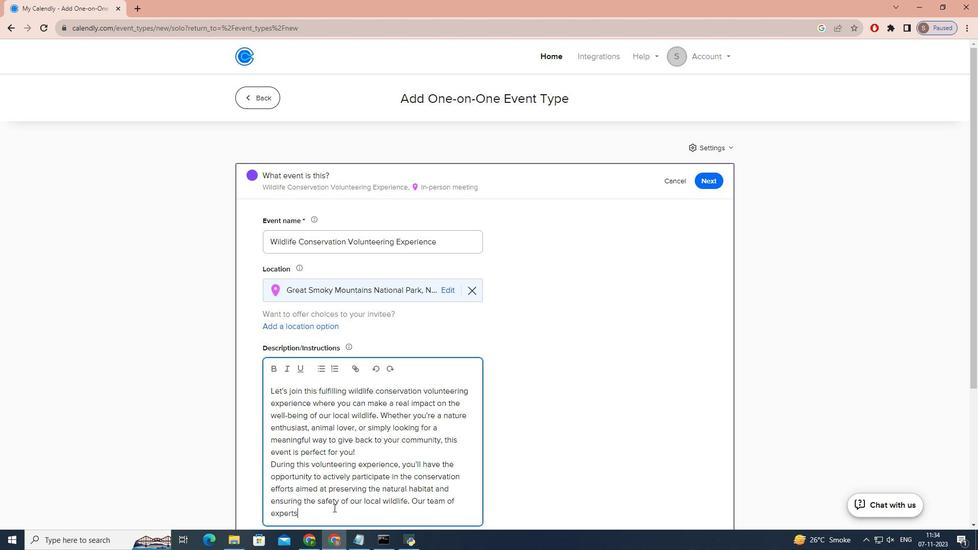 
Action: Mouse moved to (331, 514)
Screenshot: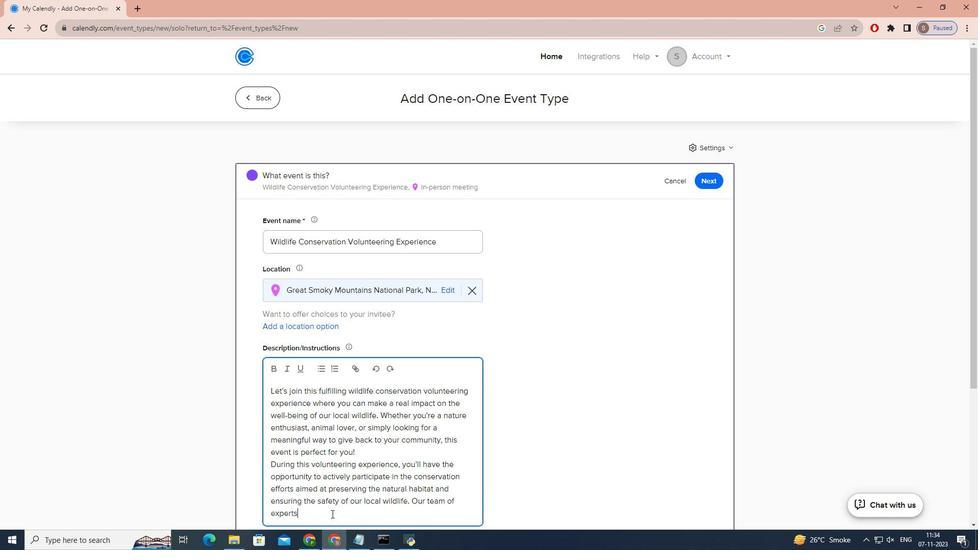 
Action: Key pressed <Key.space>WILL<Key.space>GUIDE<Key.space>YOU<Key.space>THROUGH<Key.space>VARIOUS<Key.space>TASKS,<Key.space>WHICH<Key.space>MAY<Key.space>INCLUDE<Key.space>EVERYTHING<Key.space>W<Key.backspace>WHICH<Key.space>WILL<Key.space>FILLED<Key.space>YOU<Key.backspace><Key.backspace><Key.backspace><Key.backspace><Key.backspace><Key.backspace><Key.space>YOU<Key.space>WITH<Key.space>JOU<Key.backspace>Y<Key.shift>!
Screenshot: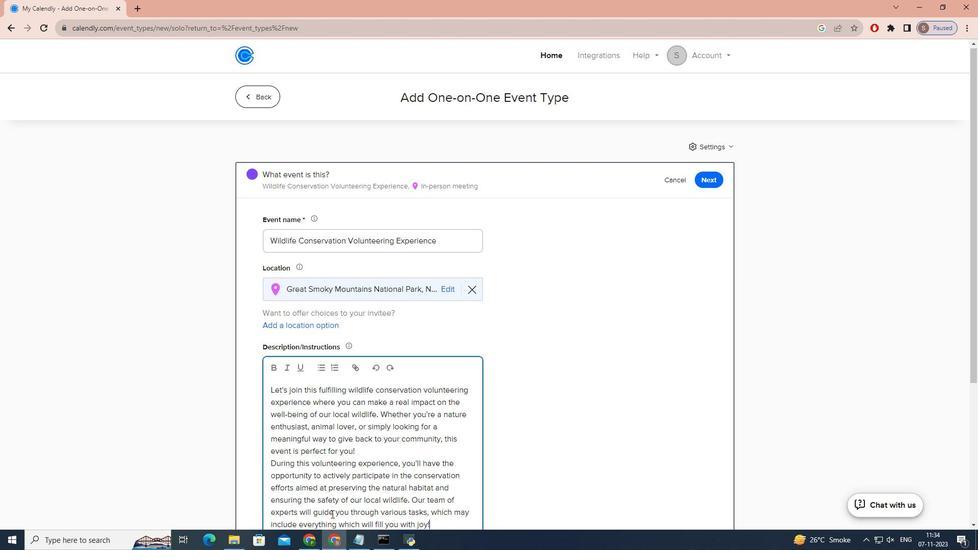 
Action: Mouse moved to (544, 504)
Screenshot: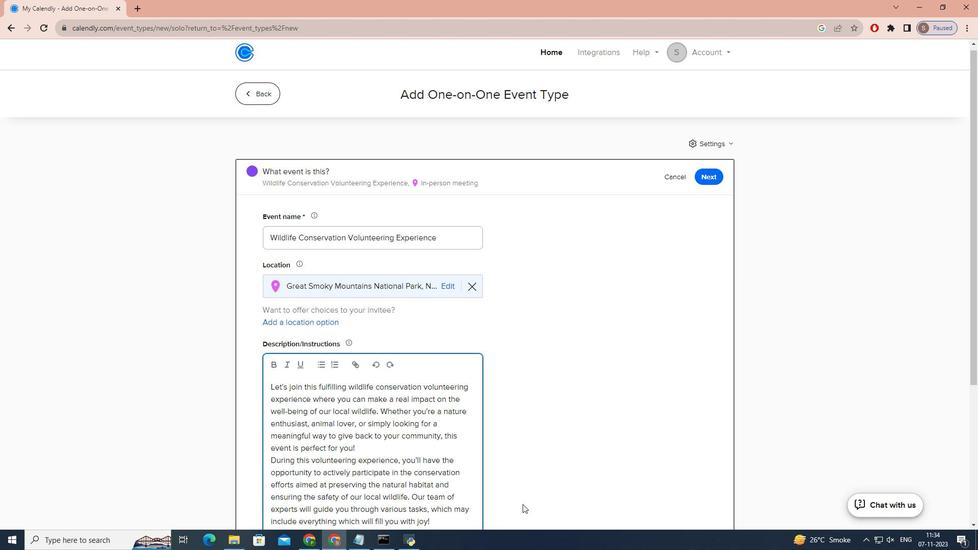 
Action: Mouse scrolled (544, 504) with delta (0, 0)
Screenshot: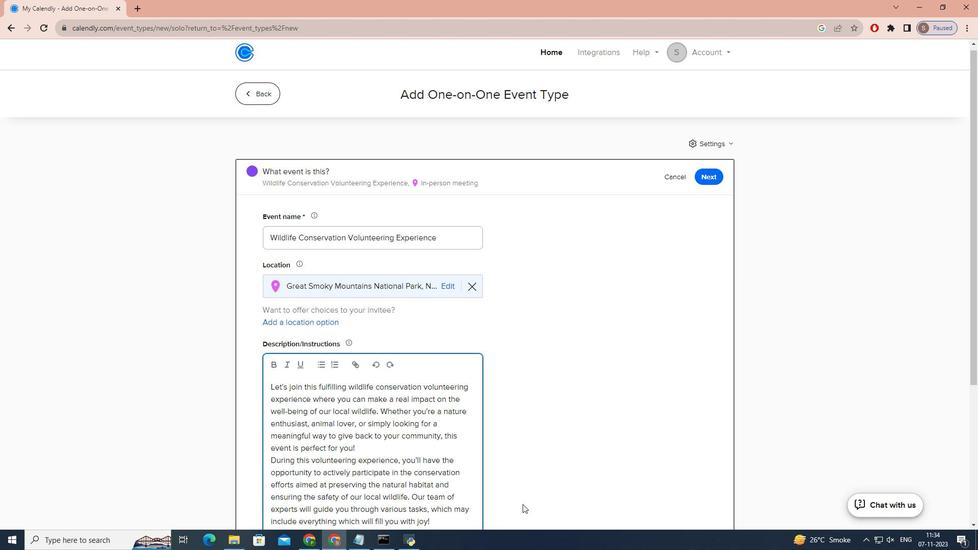 
Action: Mouse moved to (528, 504)
Screenshot: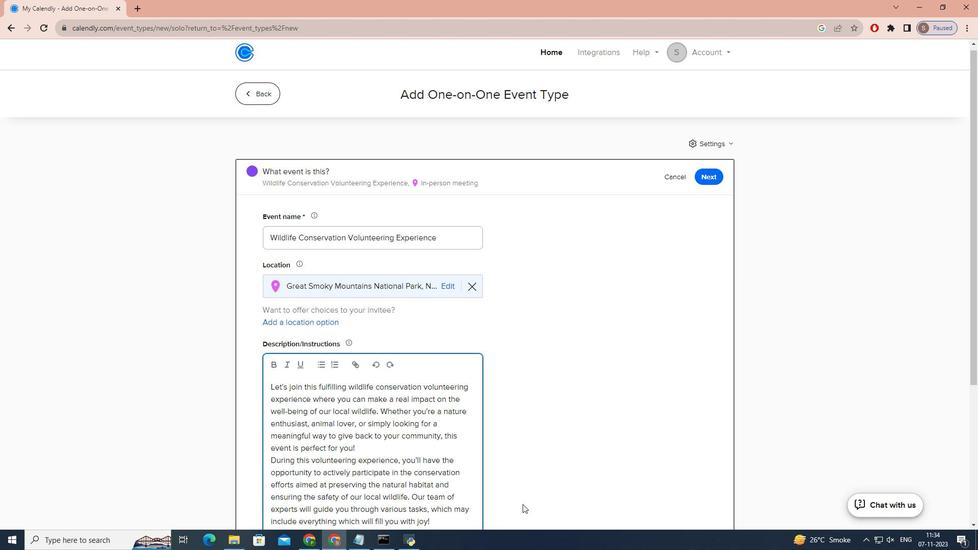 
Action: Mouse scrolled (528, 504) with delta (0, 0)
Screenshot: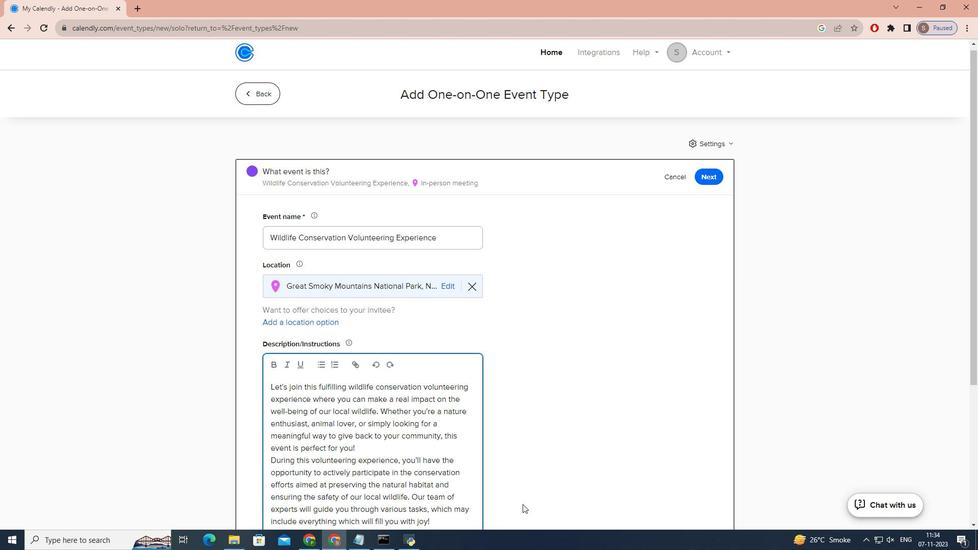 
Action: Mouse moved to (521, 504)
Screenshot: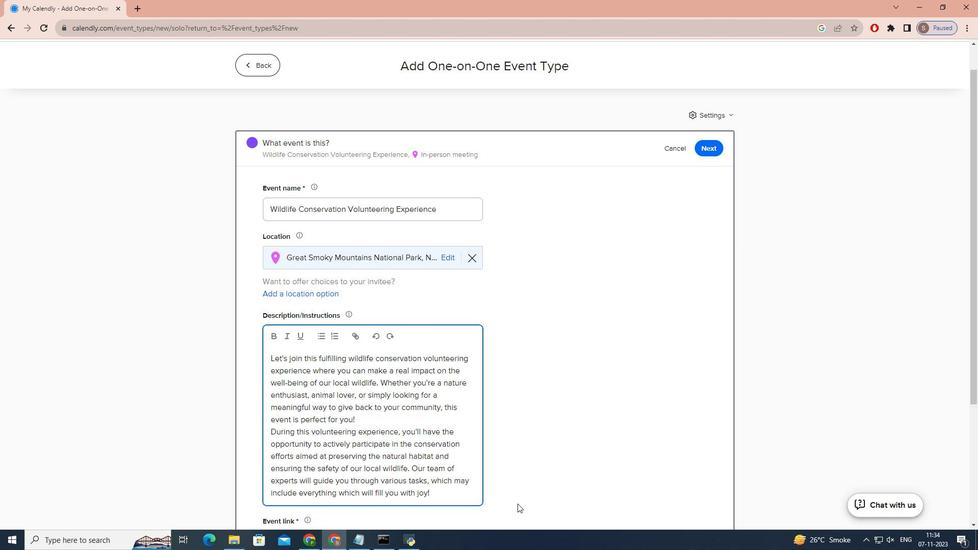 
Action: Mouse scrolled (521, 504) with delta (0, 0)
Screenshot: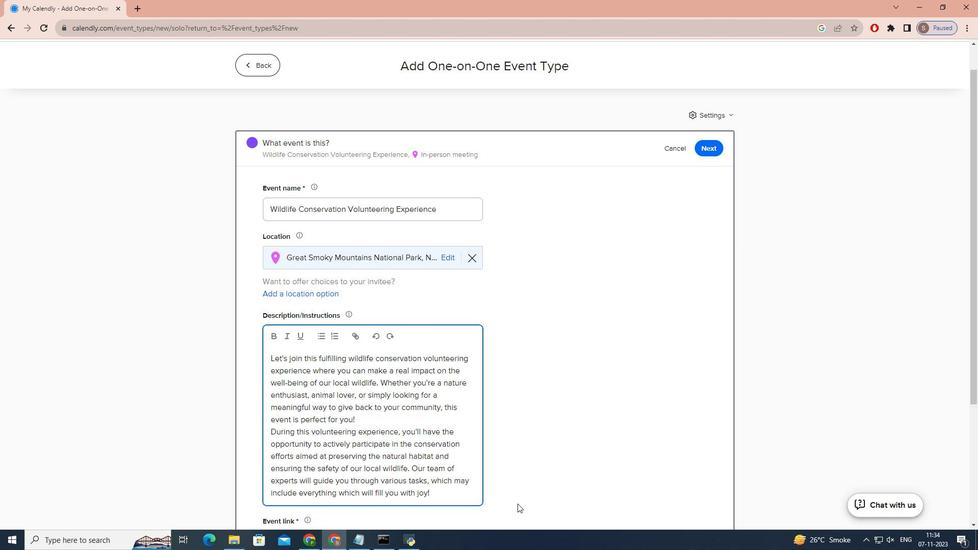 
Action: Mouse moved to (518, 504)
Screenshot: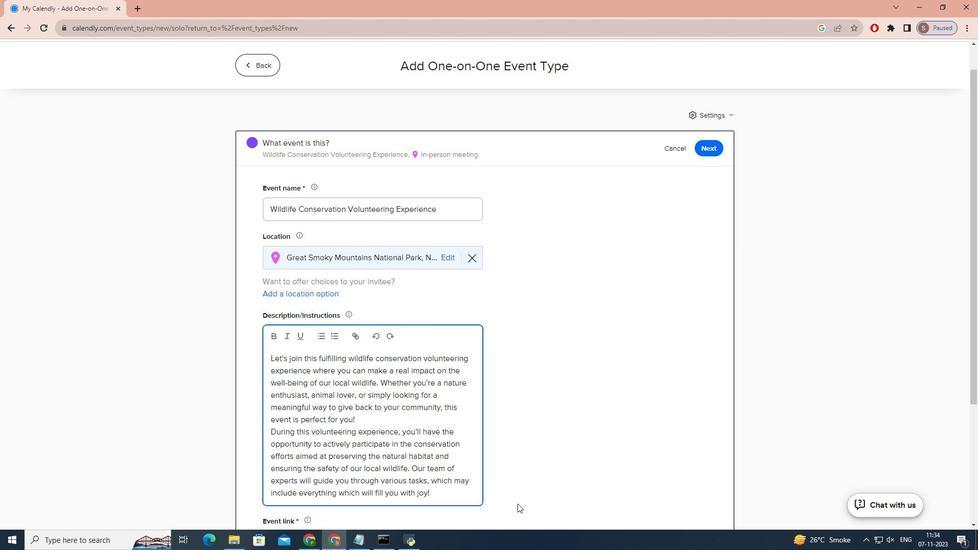 
Action: Mouse scrolled (518, 504) with delta (0, 0)
Screenshot: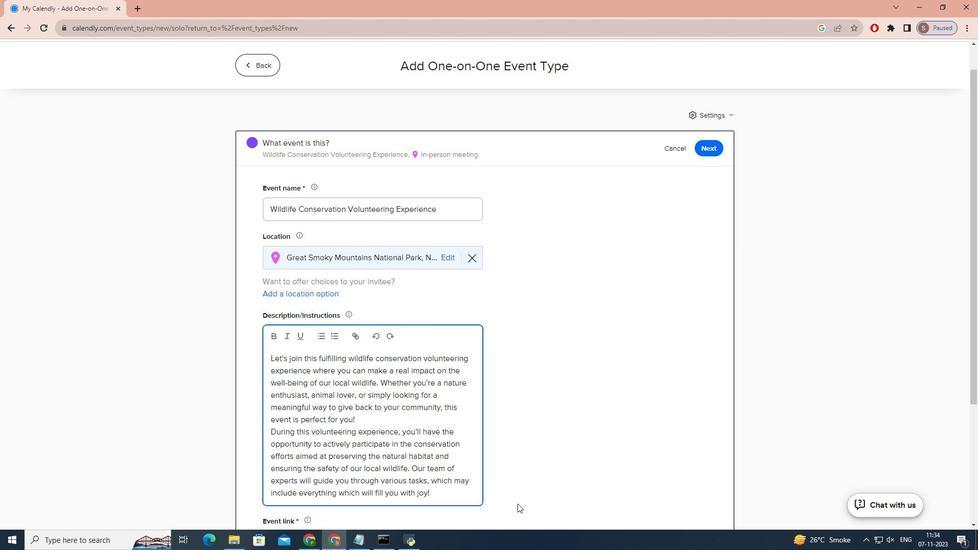 
Action: Mouse moved to (404, 430)
Screenshot: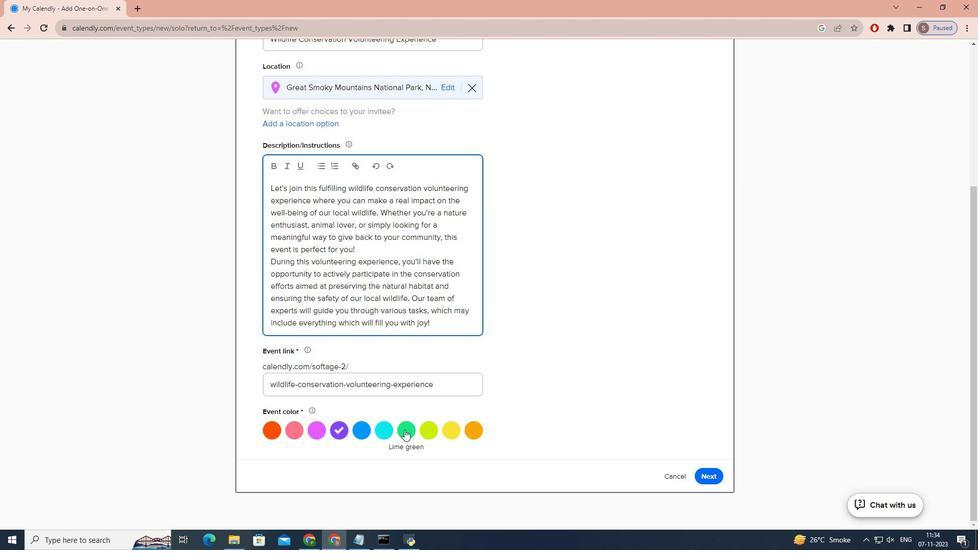 
Action: Mouse pressed left at (404, 430)
Screenshot: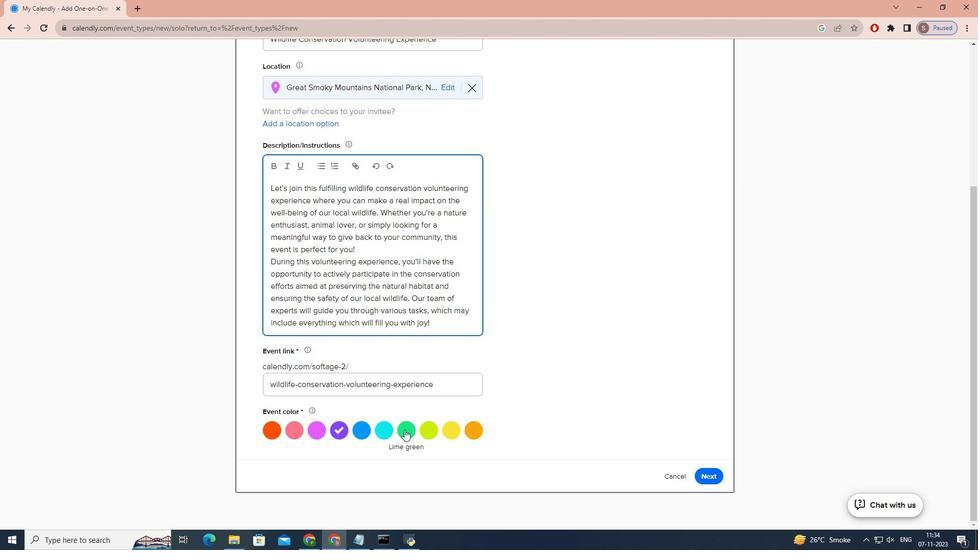 
Action: Mouse moved to (708, 472)
Screenshot: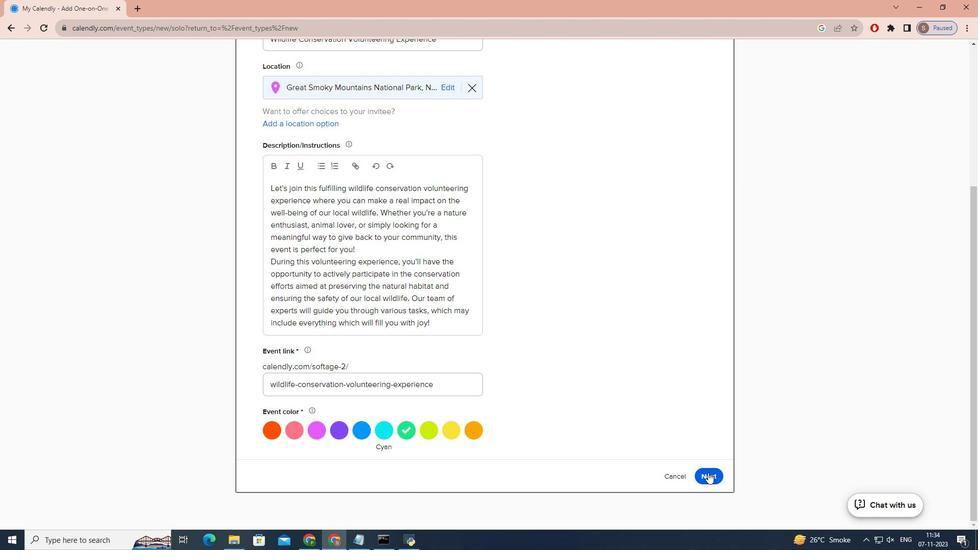 
Action: Mouse pressed left at (708, 472)
Screenshot: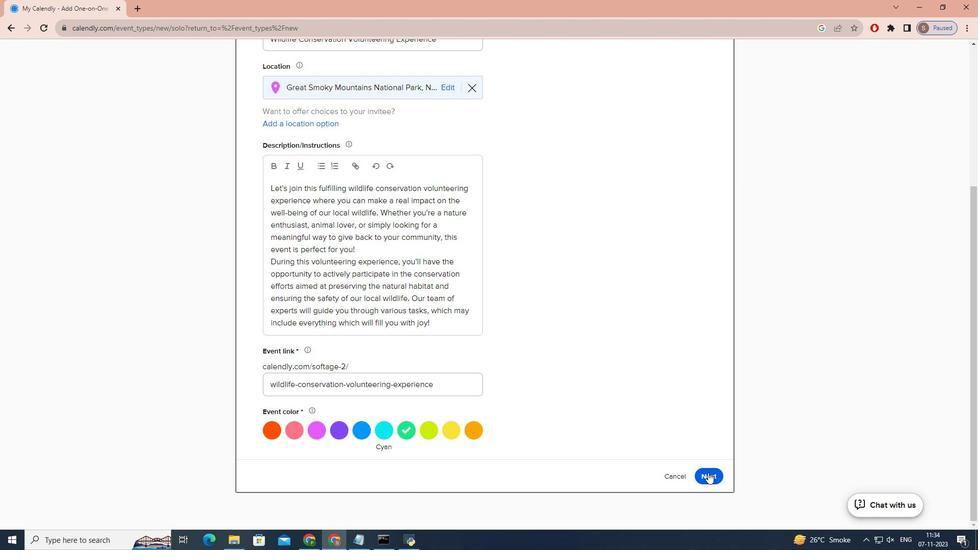 
Action: Mouse moved to (373, 222)
Screenshot: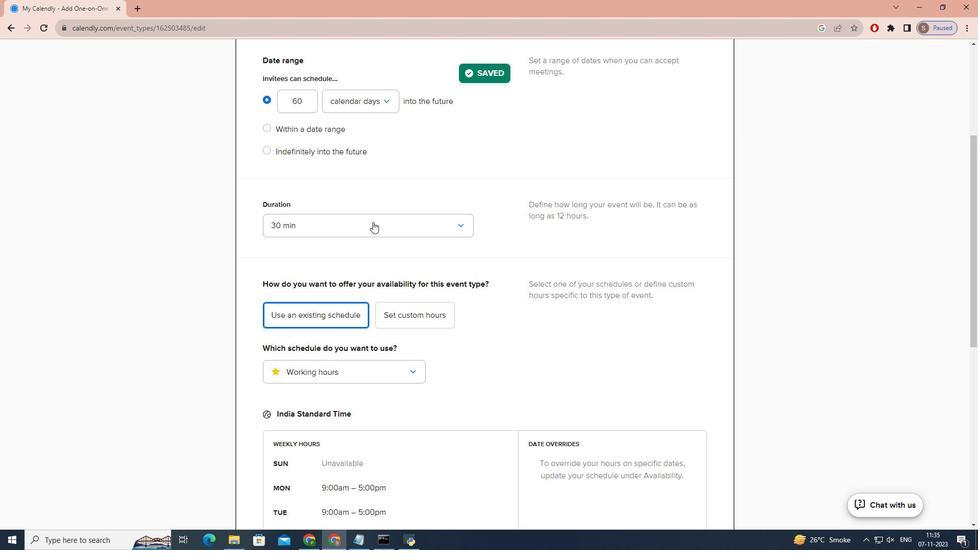 
Action: Mouse pressed left at (373, 222)
Screenshot: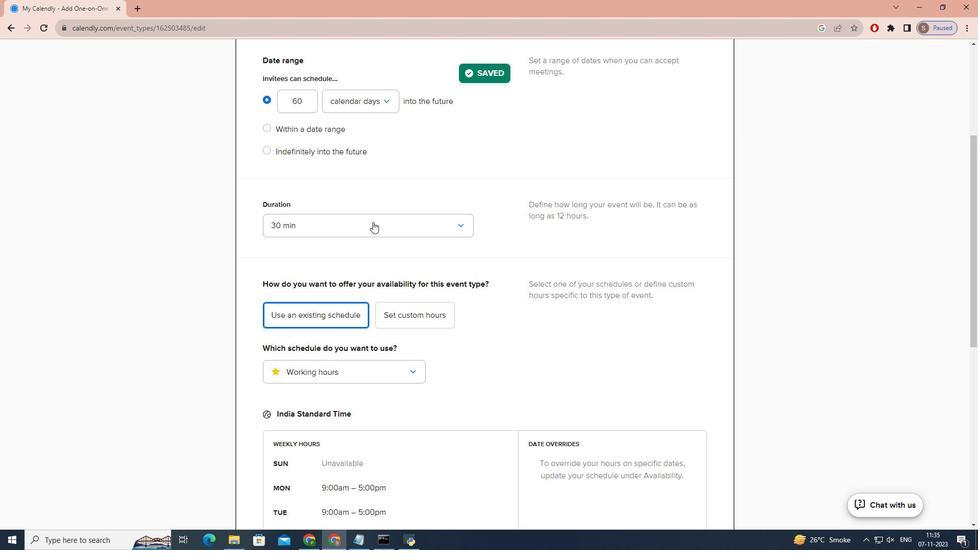 
Action: Mouse moved to (356, 324)
Screenshot: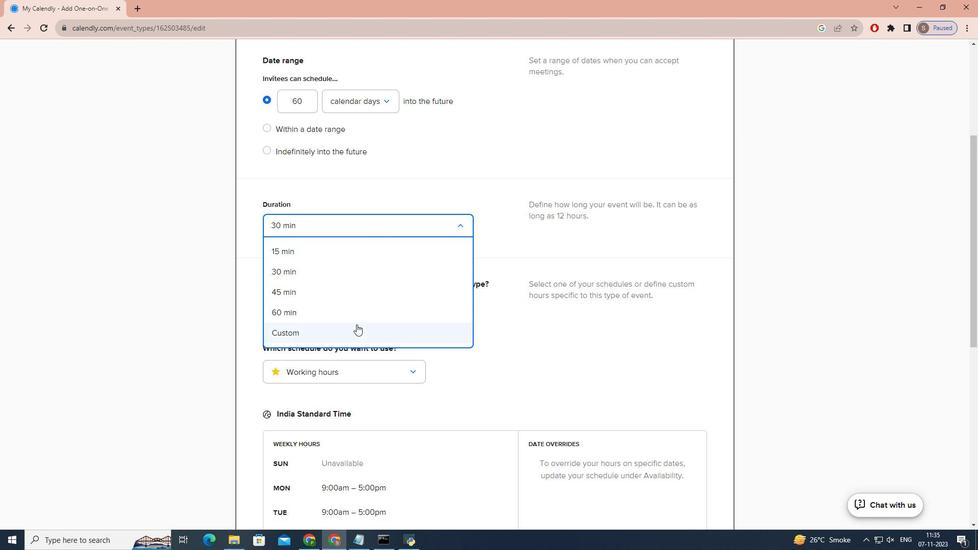 
Action: Mouse pressed left at (356, 324)
Screenshot: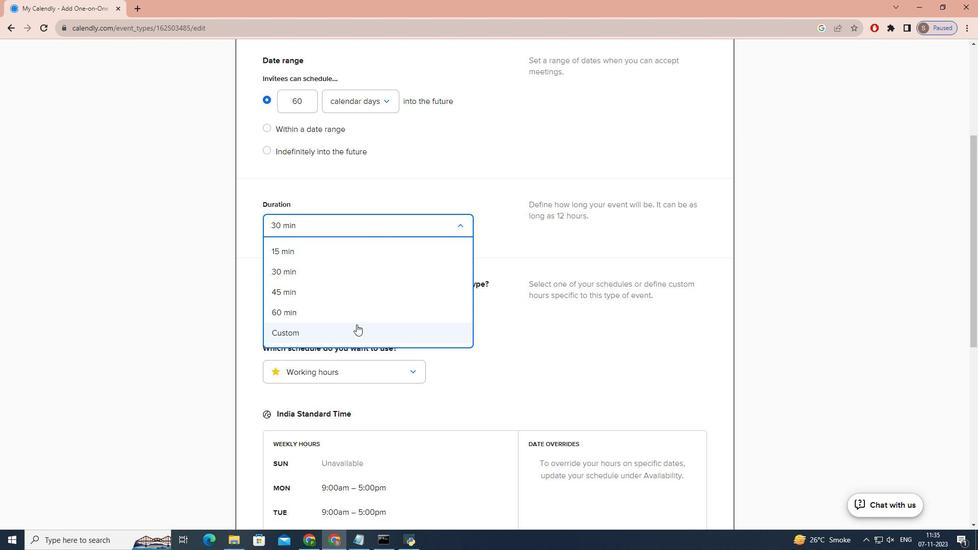 
Action: Mouse moved to (330, 251)
Screenshot: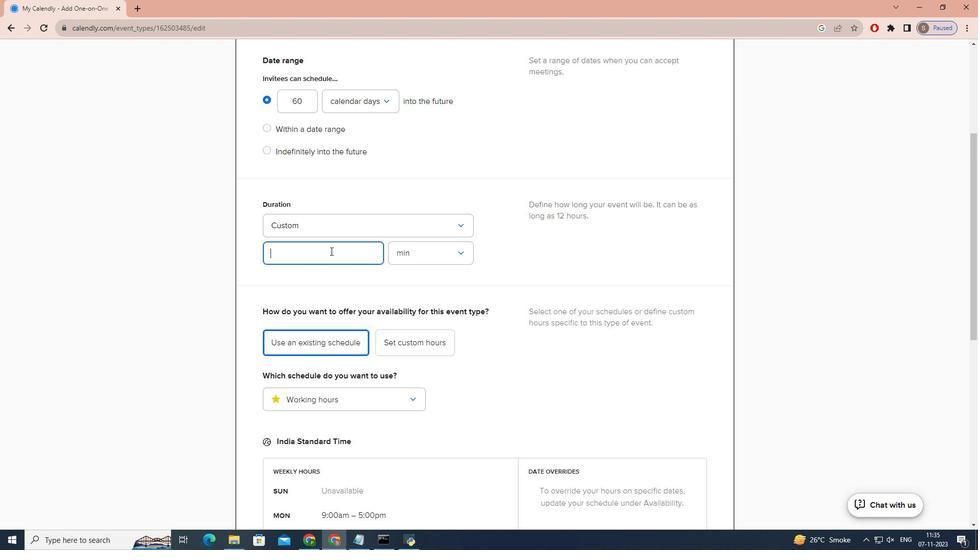 
Action: Key pressed 2
Screenshot: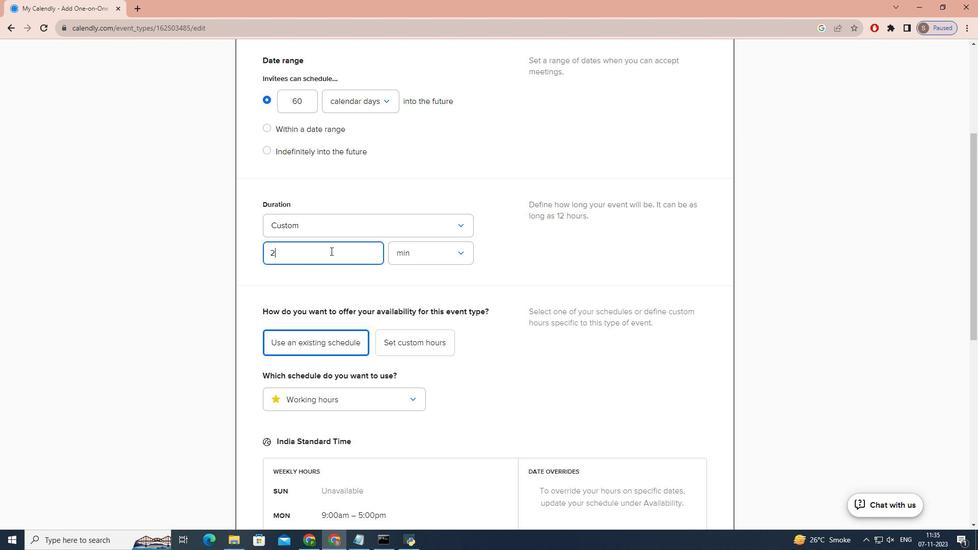 
Action: Mouse moved to (433, 253)
Screenshot: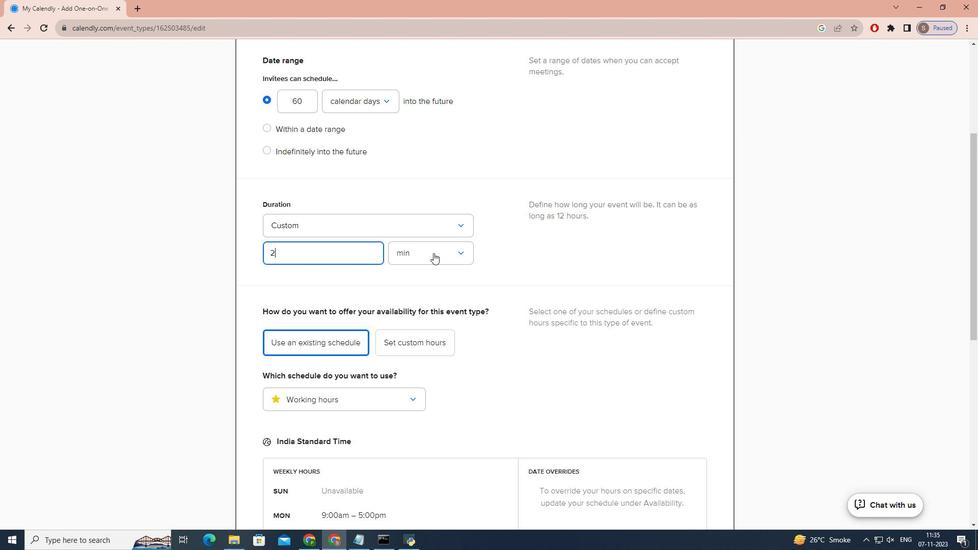 
Action: Mouse pressed left at (433, 253)
Screenshot: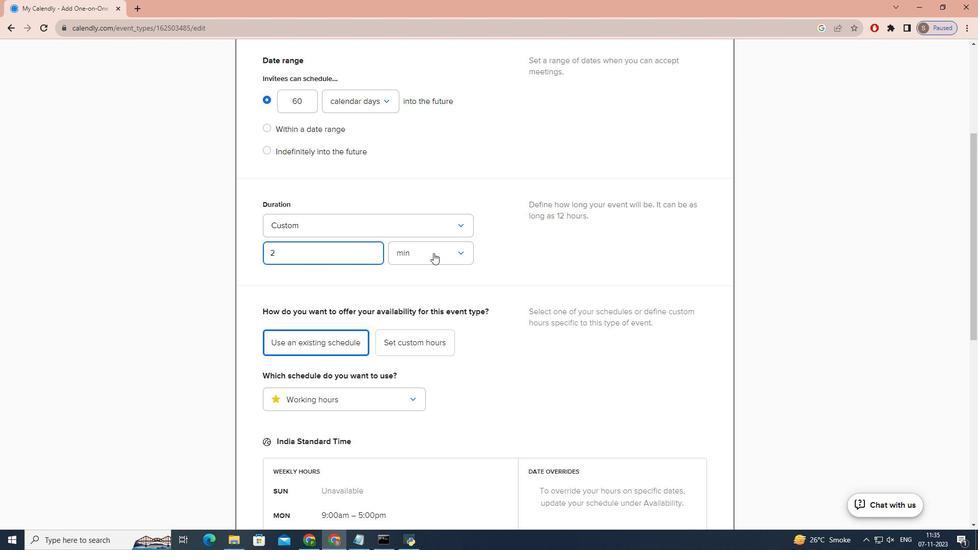 
Action: Mouse moved to (435, 300)
Screenshot: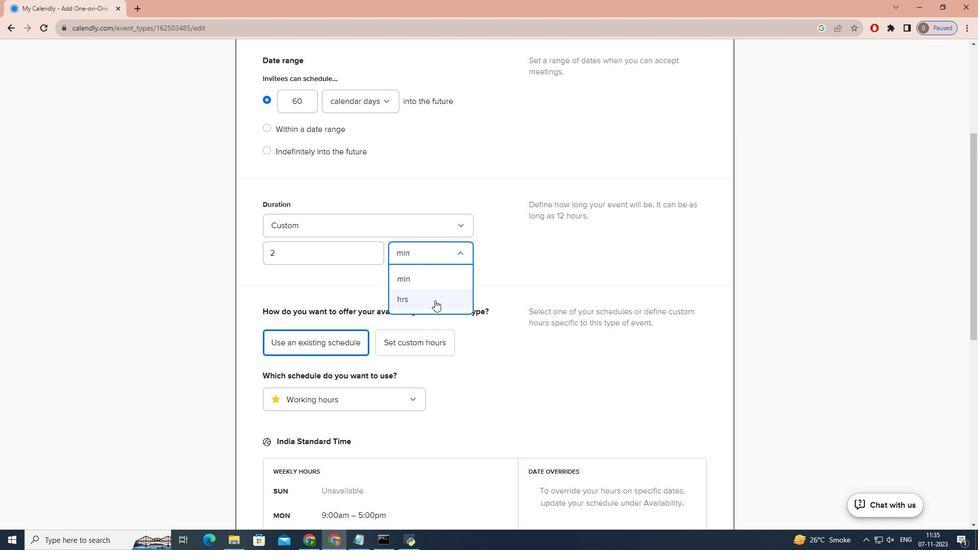 
Action: Mouse pressed left at (435, 300)
Screenshot: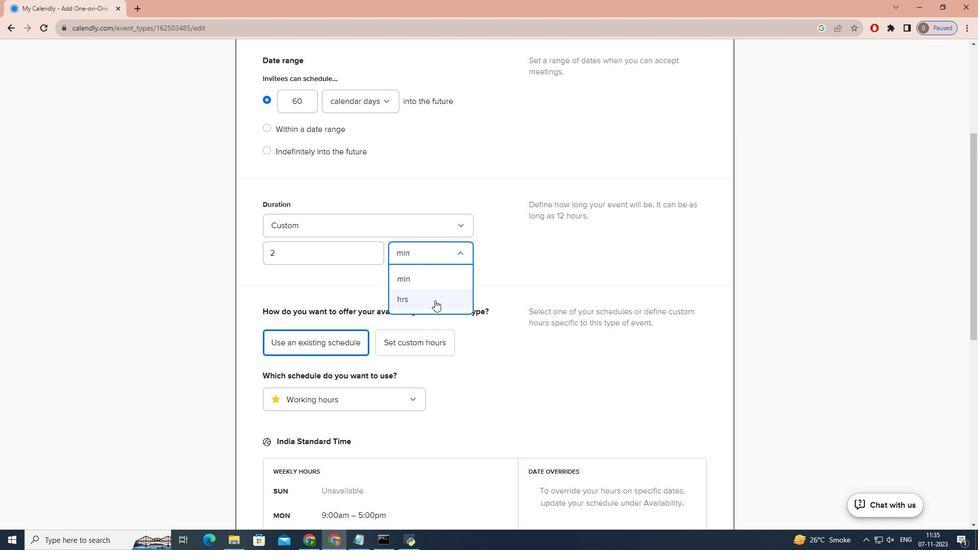
Action: Mouse moved to (519, 270)
Screenshot: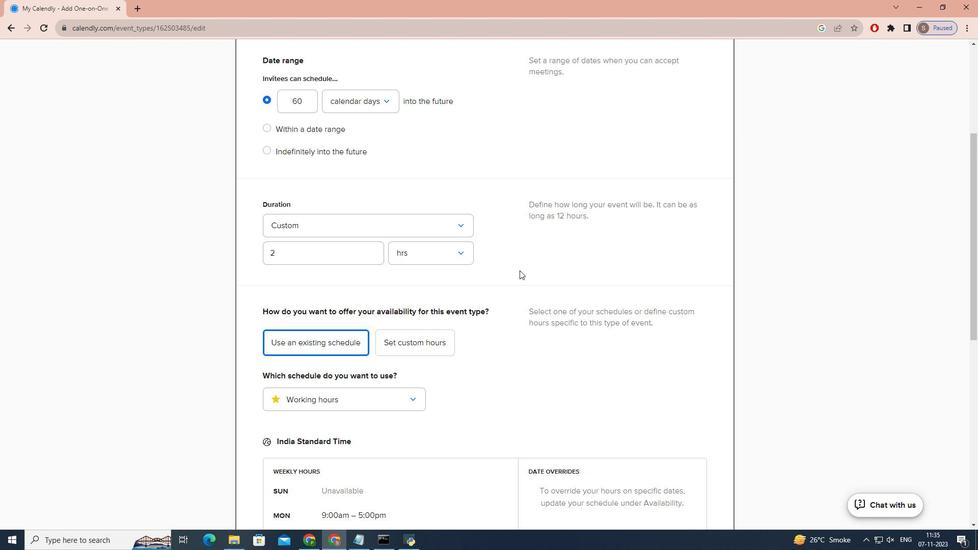 
Action: Mouse scrolled (519, 271) with delta (0, 0)
Screenshot: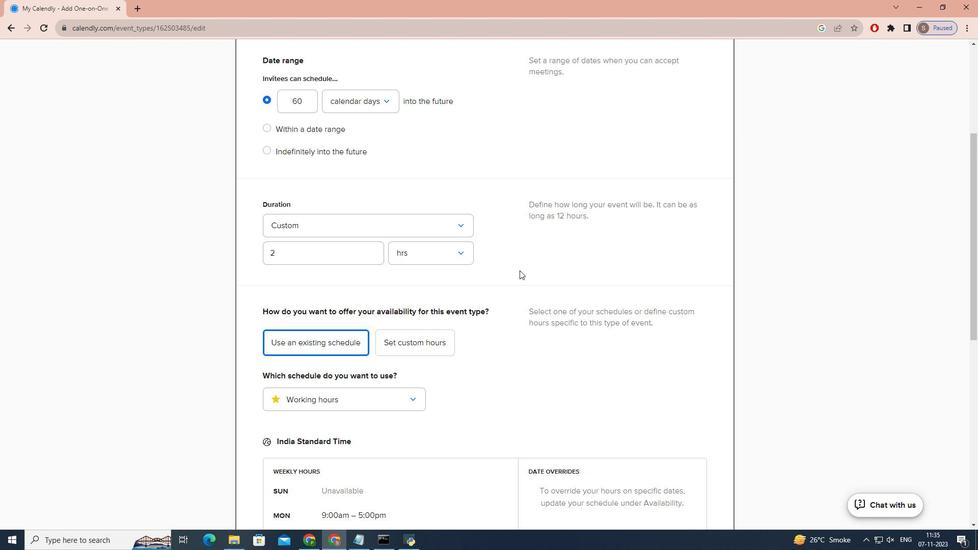 
Action: Mouse scrolled (519, 271) with delta (0, 0)
Screenshot: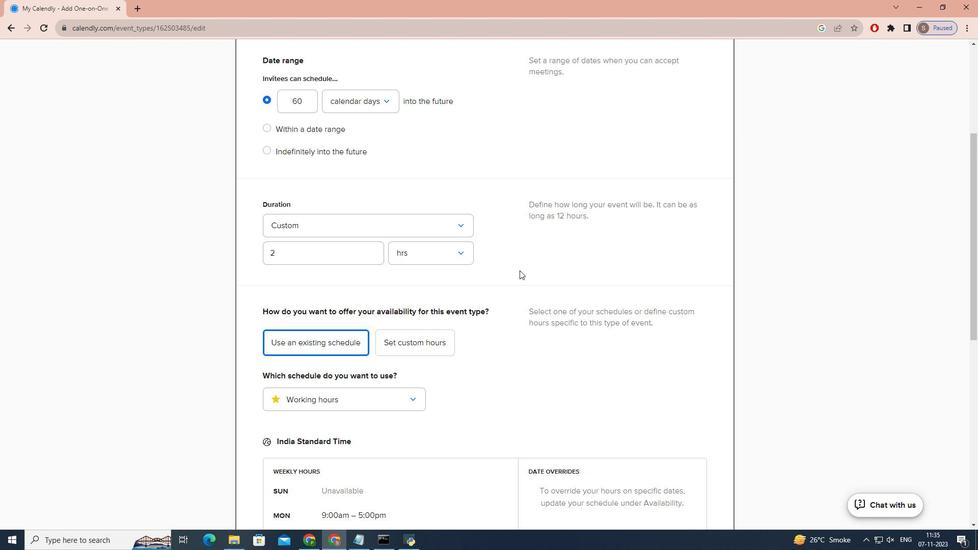 
Action: Mouse scrolled (519, 271) with delta (0, 0)
Screenshot: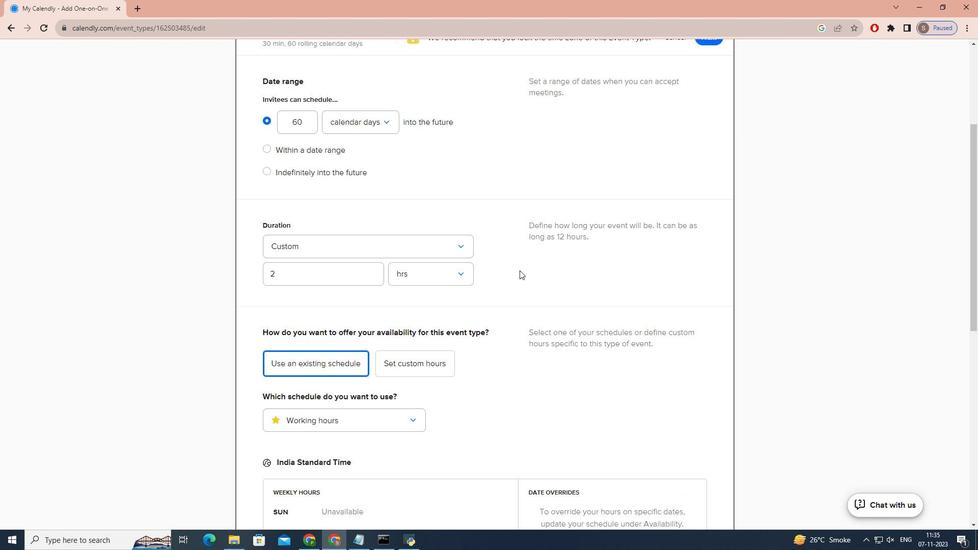 
Action: Mouse scrolled (519, 271) with delta (0, 0)
Screenshot: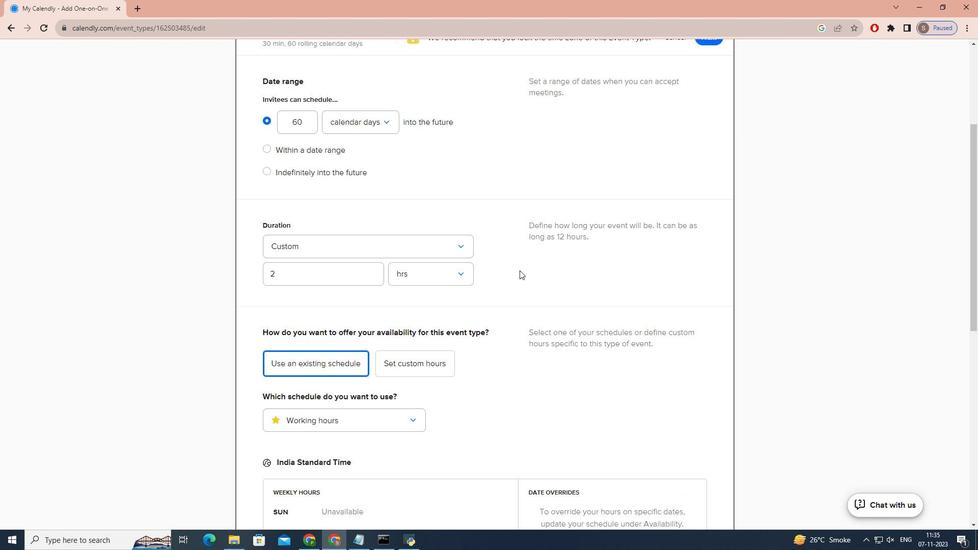 
Action: Mouse scrolled (519, 271) with delta (0, 0)
Screenshot: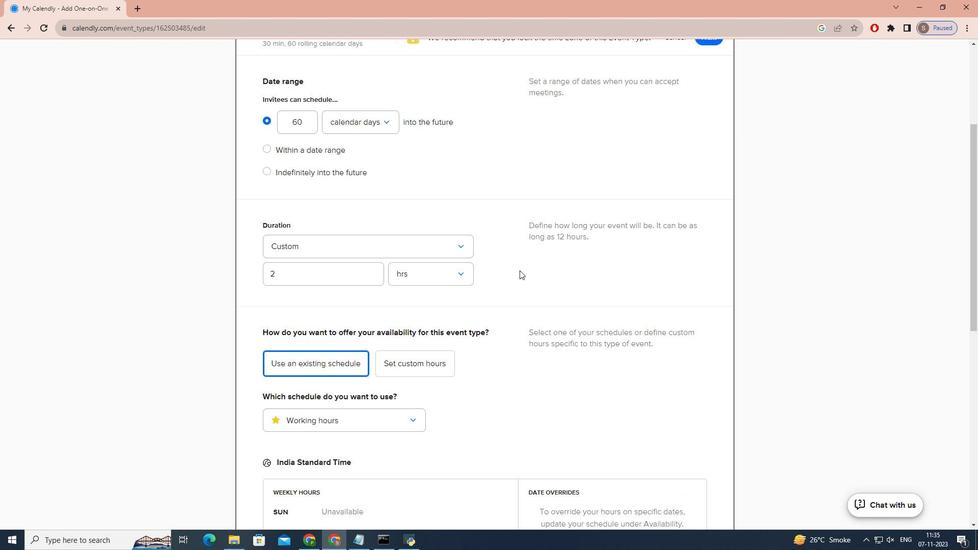 
Action: Mouse scrolled (519, 271) with delta (0, 0)
Screenshot: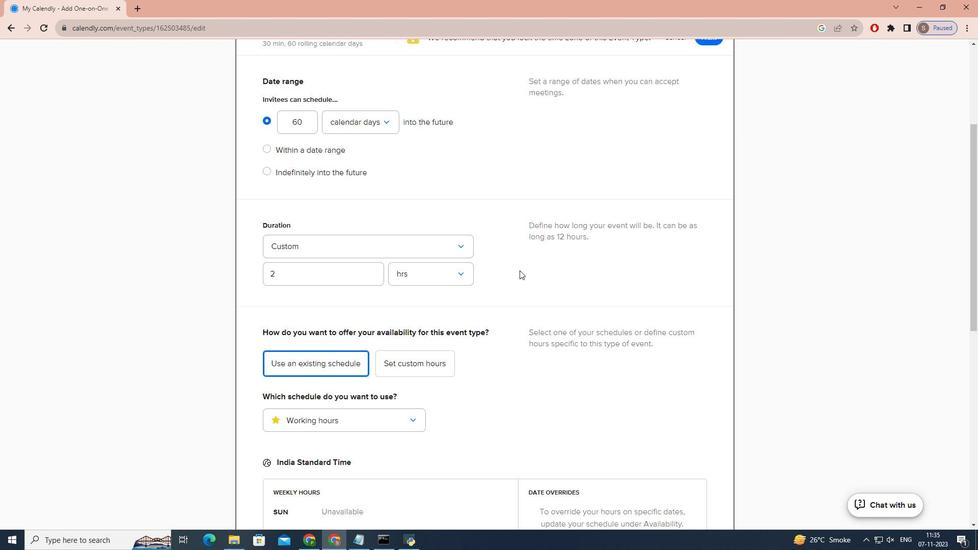 
Action: Mouse scrolled (519, 271) with delta (0, 0)
Screenshot: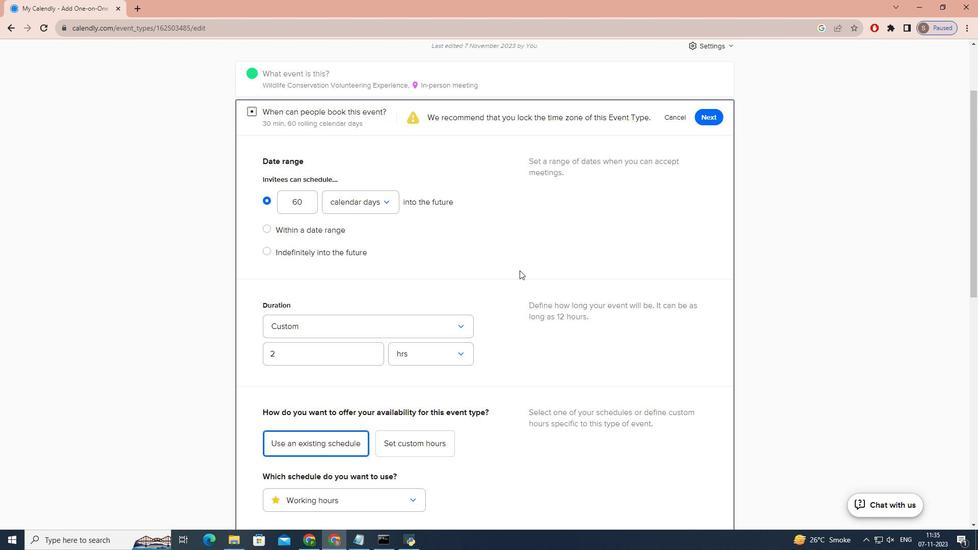 
Action: Mouse moved to (697, 215)
Screenshot: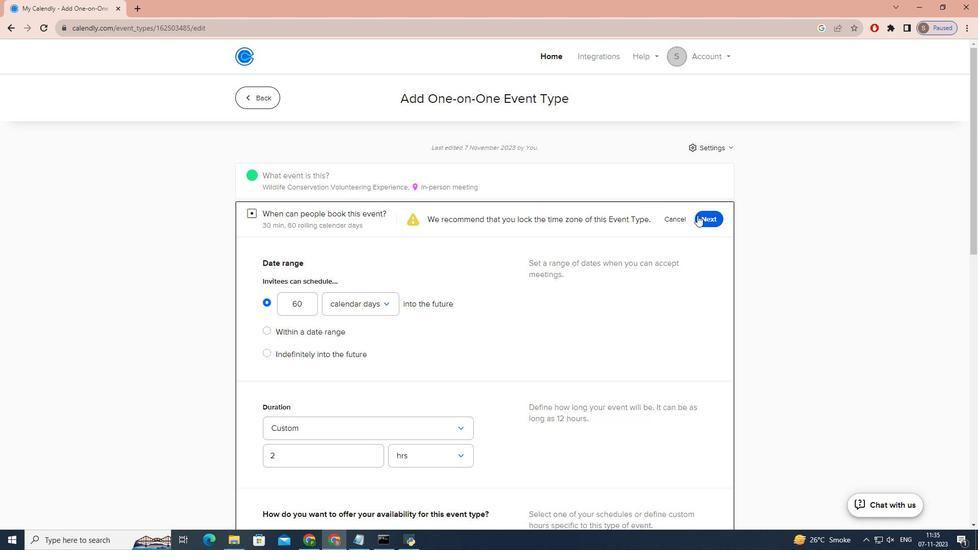 
Action: Mouse pressed left at (697, 215)
Screenshot: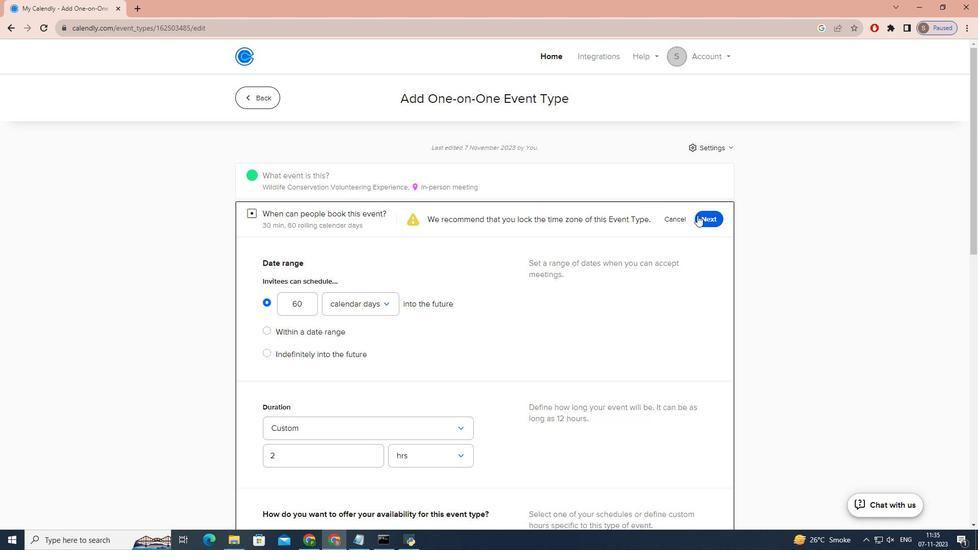 
